 Task: In the sheet Budget Analysis ToolFont size of heading  18 Font style of dataoswald 'Font size of data '9 Alignment of headline & dataAlign center.   Fill color in heading, Red Font color of dataIn the sheet  Budget Tracking Workbook Templatebook
Action: Mouse moved to (85, 132)
Screenshot: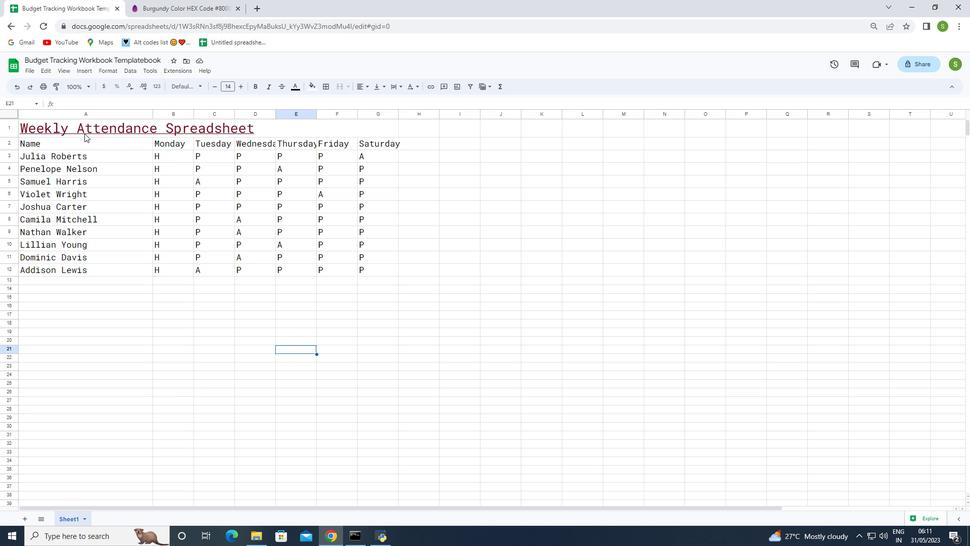 
Action: Mouse pressed left at (85, 132)
Screenshot: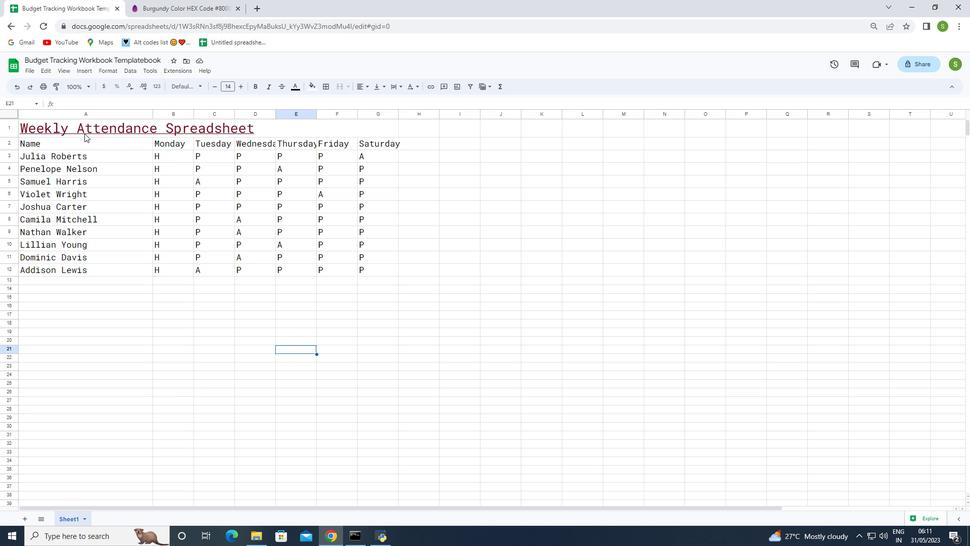 
Action: Mouse moved to (212, 89)
Screenshot: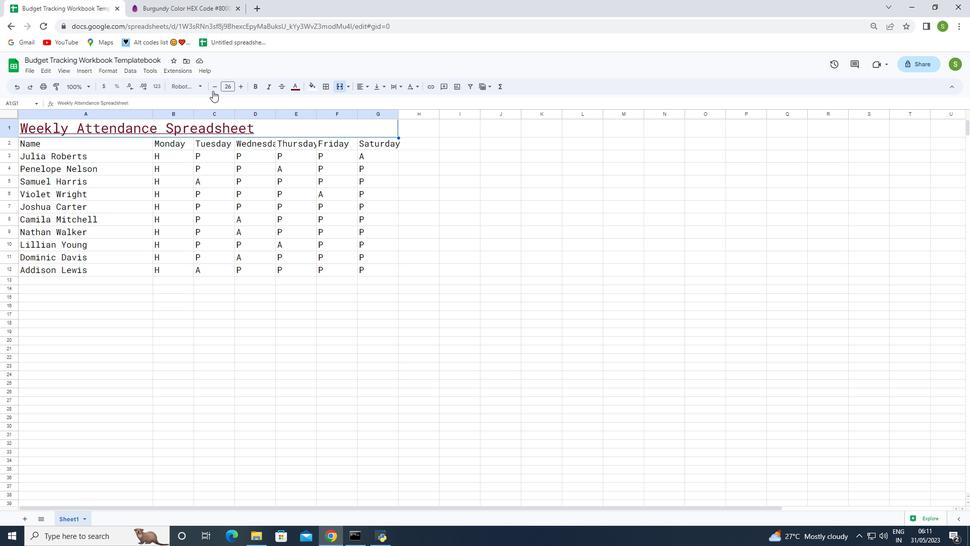 
Action: Mouse pressed left at (212, 89)
Screenshot: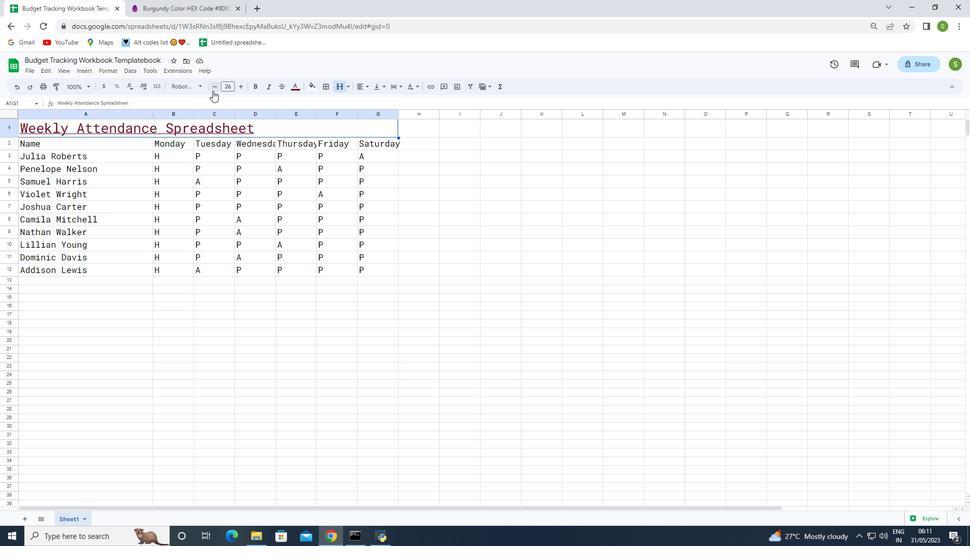 
Action: Mouse moved to (211, 89)
Screenshot: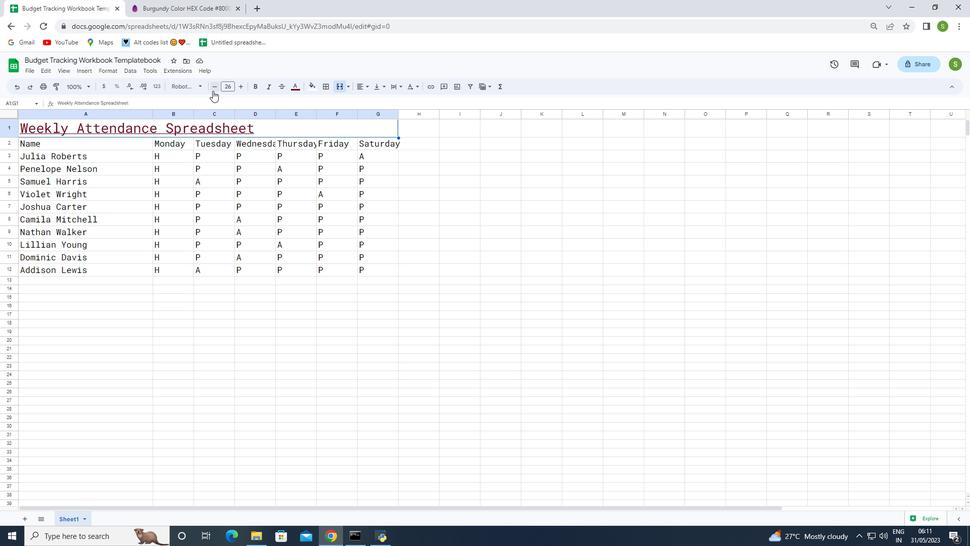 
Action: Mouse pressed left at (211, 89)
Screenshot: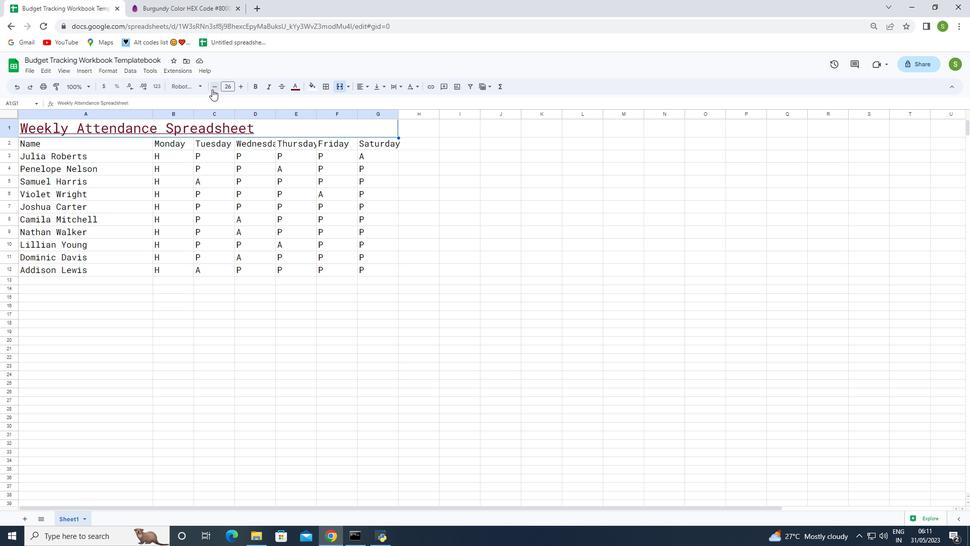 
Action: Mouse pressed left at (211, 89)
Screenshot: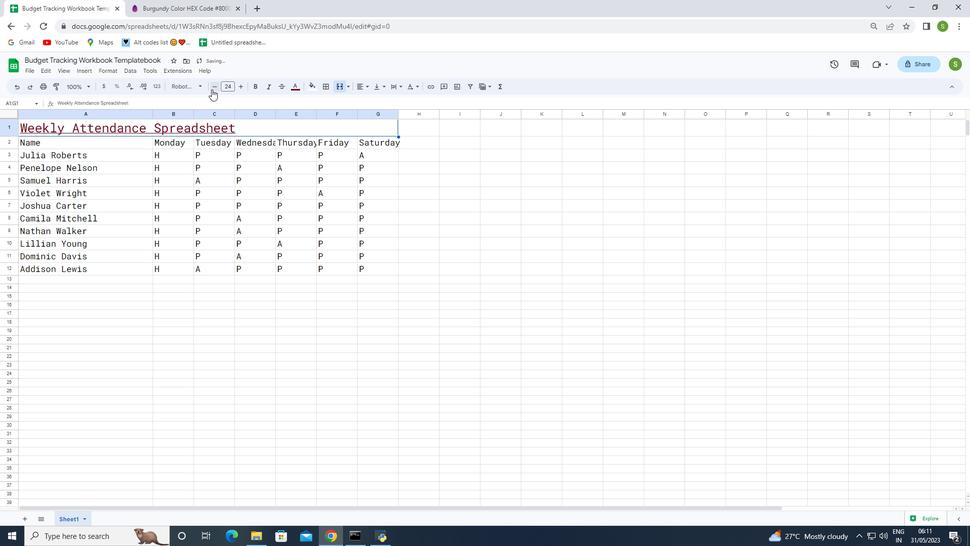 
Action: Mouse pressed left at (211, 89)
Screenshot: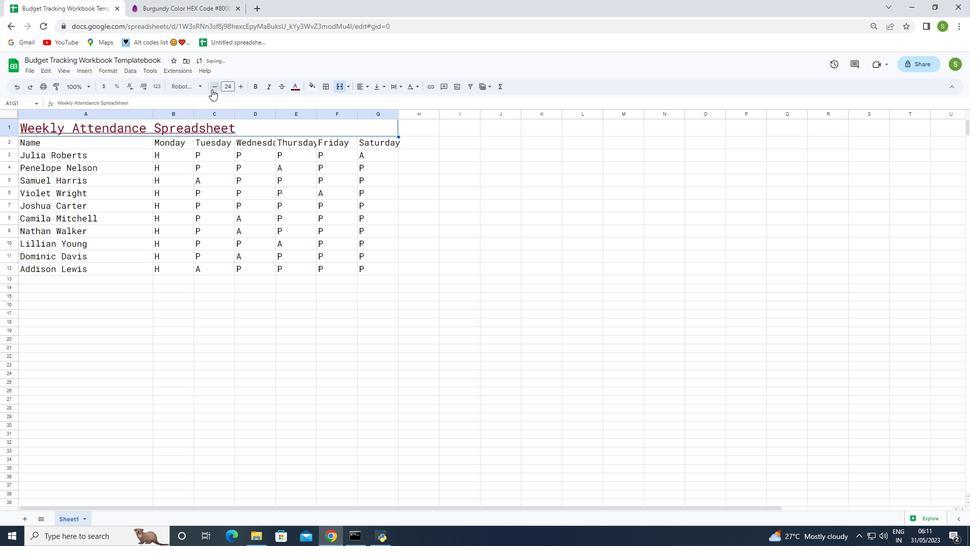 
Action: Mouse pressed left at (211, 89)
Screenshot: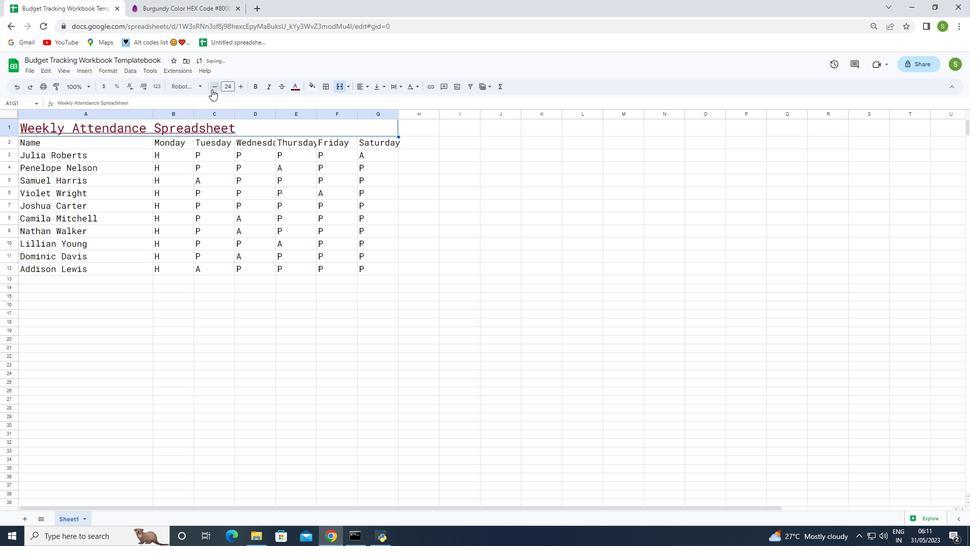 
Action: Mouse pressed left at (211, 89)
Screenshot: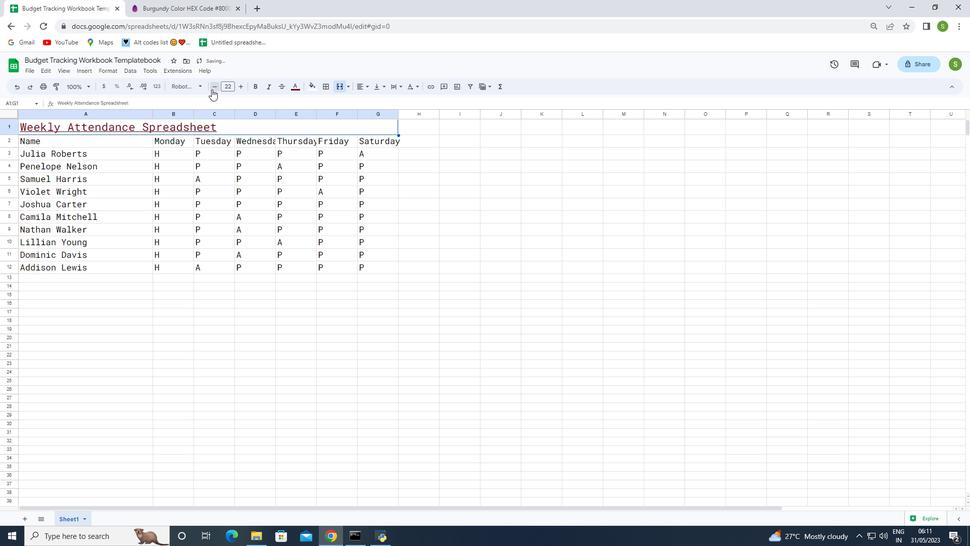 
Action: Mouse pressed left at (211, 89)
Screenshot: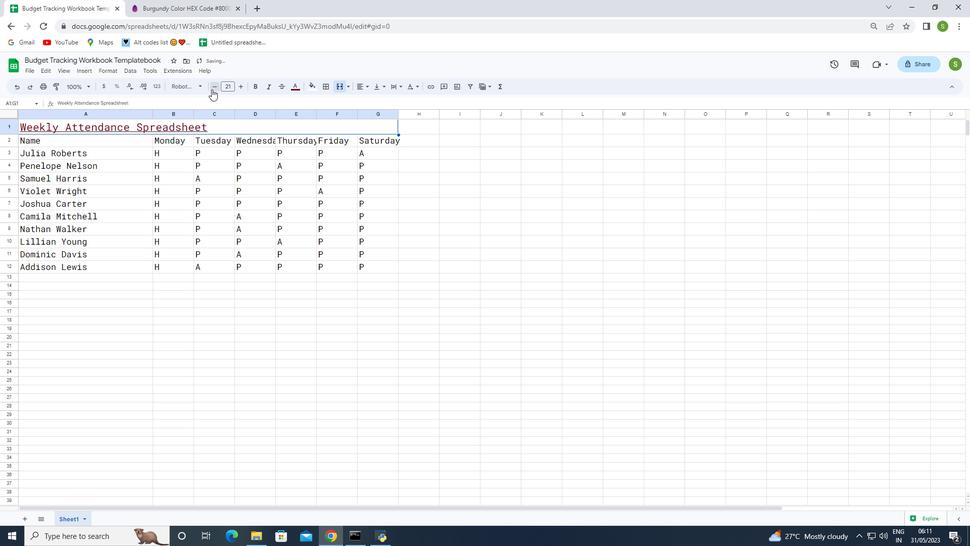 
Action: Mouse pressed left at (211, 89)
Screenshot: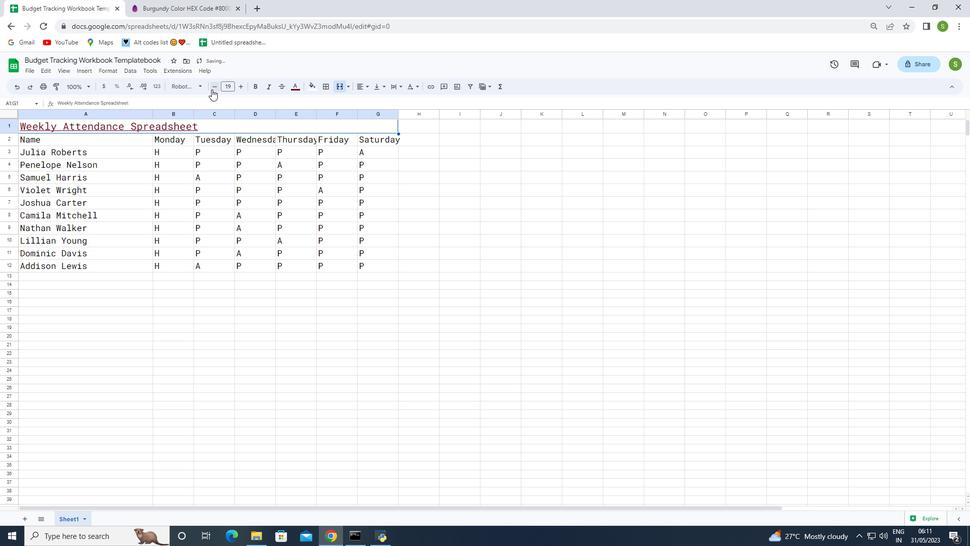 
Action: Mouse moved to (195, 86)
Screenshot: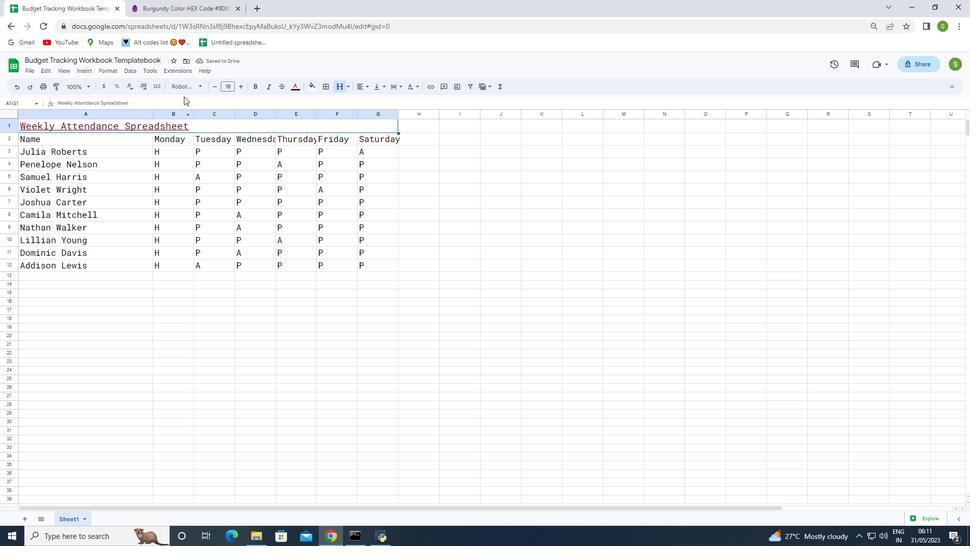 
Action: Mouse pressed left at (195, 86)
Screenshot: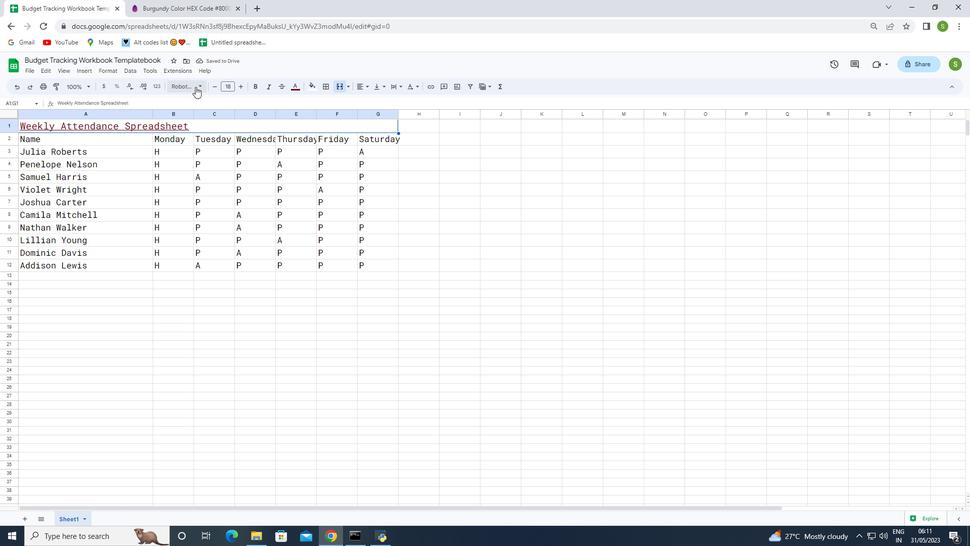 
Action: Mouse moved to (191, 168)
Screenshot: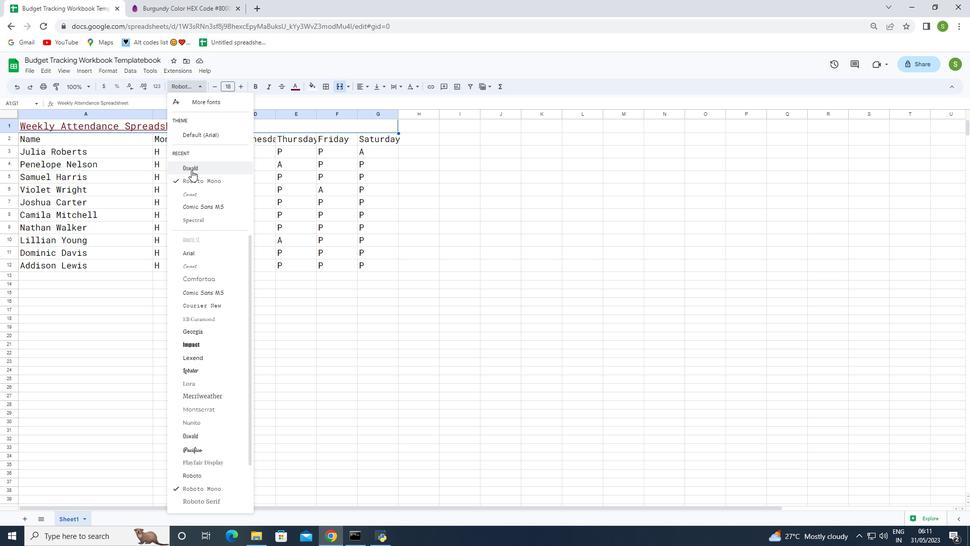 
Action: Mouse pressed left at (191, 168)
Screenshot: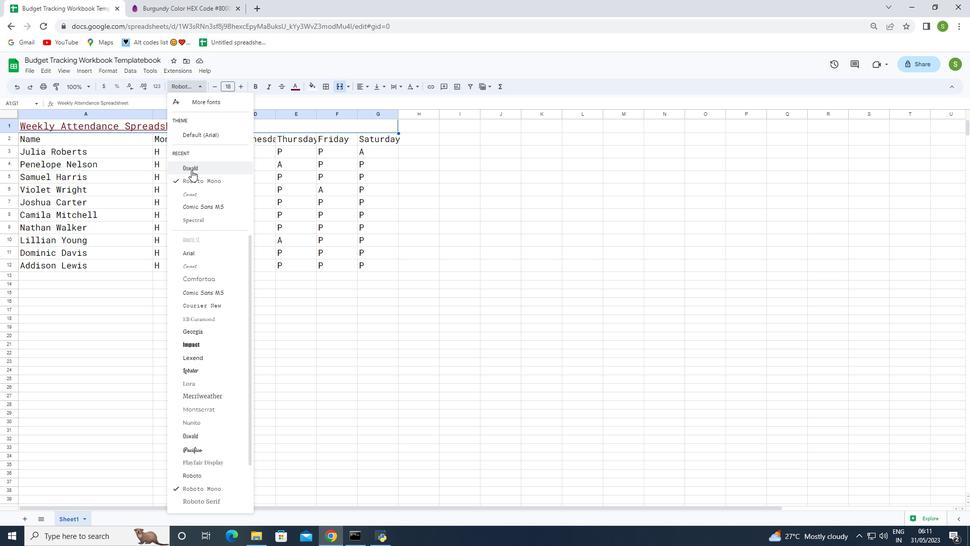 
Action: Mouse moved to (140, 252)
Screenshot: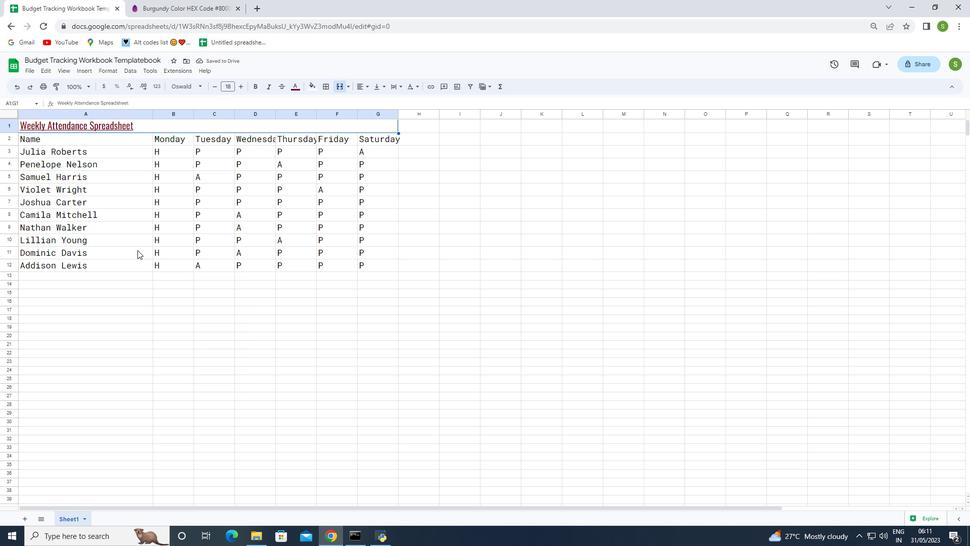 
Action: Mouse pressed left at (140, 252)
Screenshot: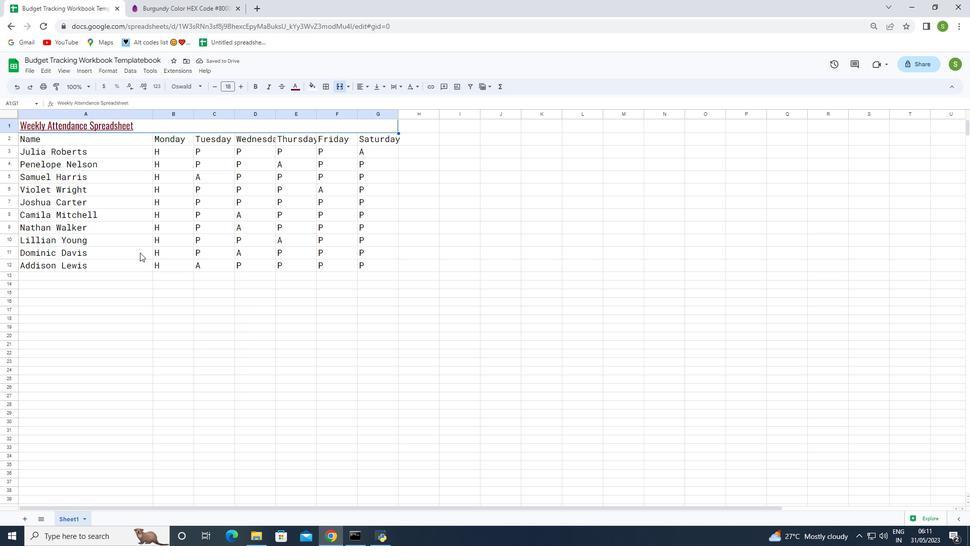 
Action: Mouse moved to (44, 138)
Screenshot: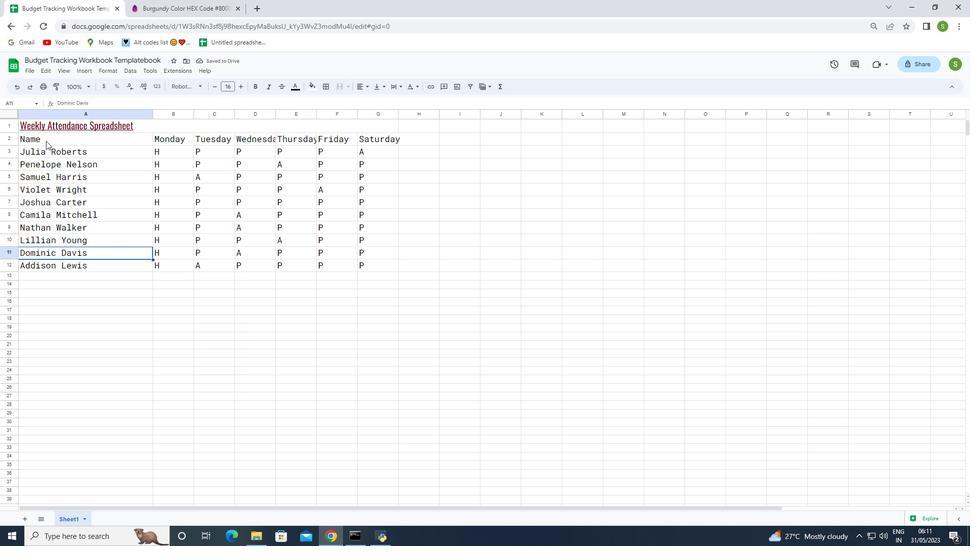 
Action: Mouse pressed left at (44, 138)
Screenshot: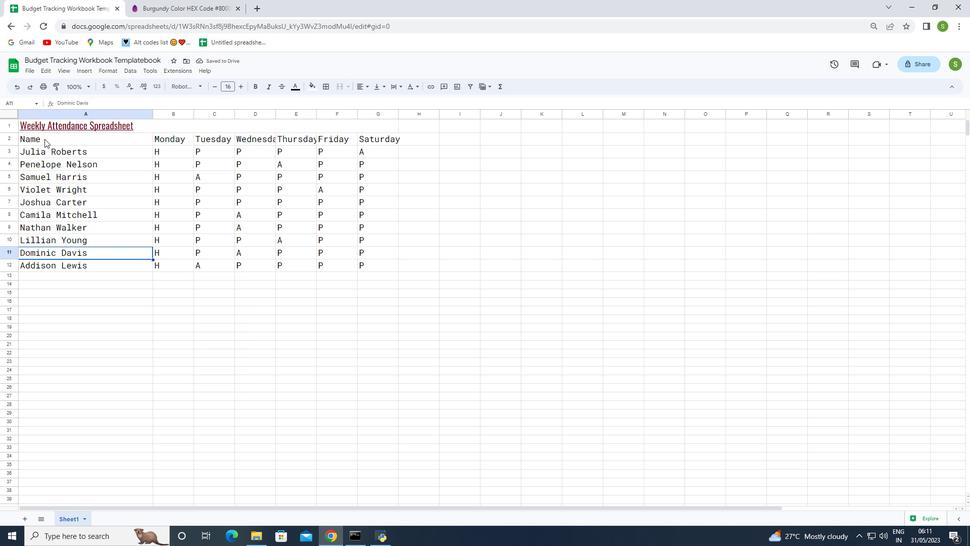 
Action: Mouse moved to (186, 89)
Screenshot: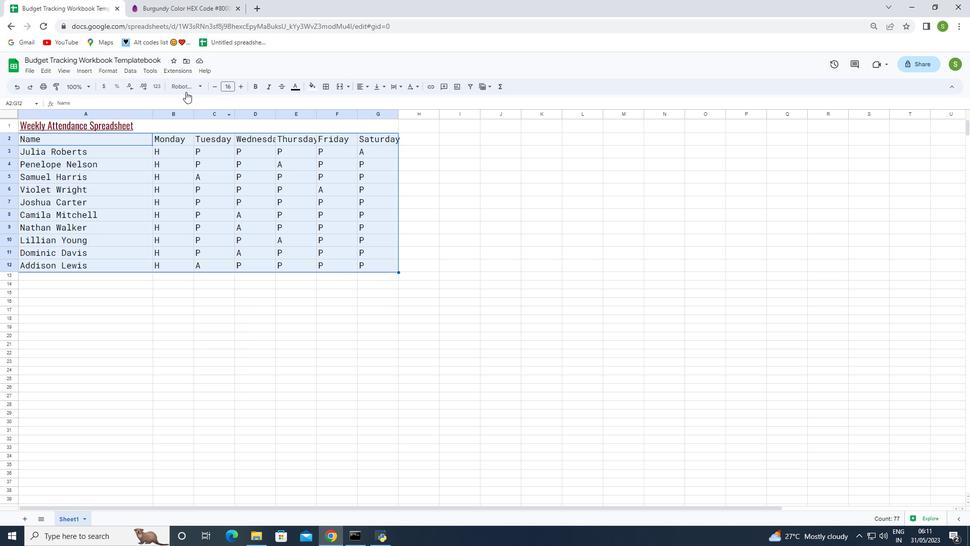
Action: Mouse pressed left at (186, 89)
Screenshot: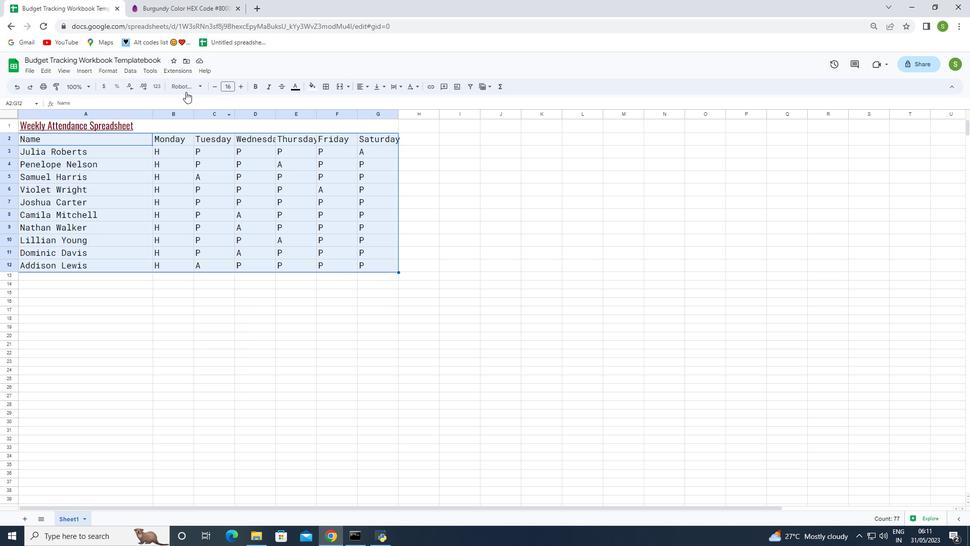 
Action: Mouse moved to (189, 165)
Screenshot: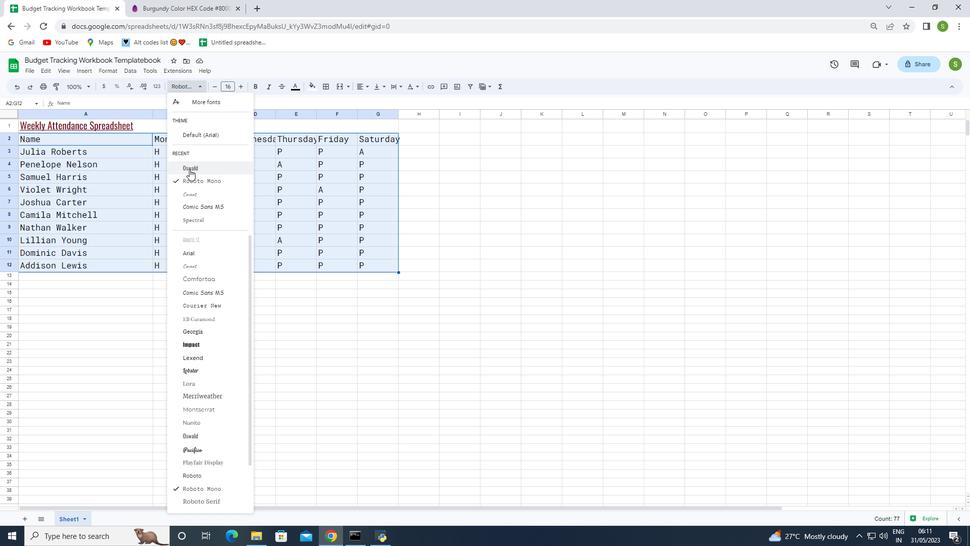 
Action: Mouse pressed left at (189, 165)
Screenshot: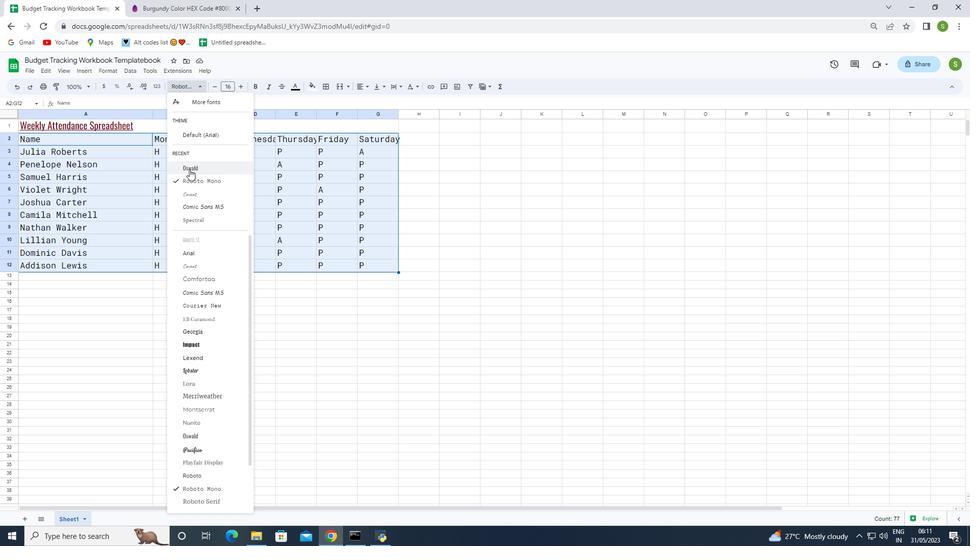 
Action: Mouse moved to (215, 87)
Screenshot: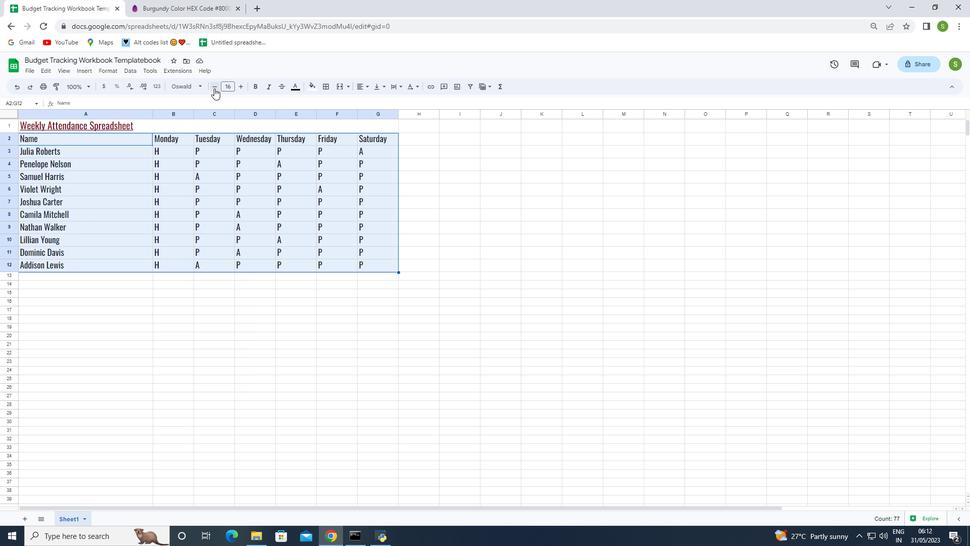 
Action: Mouse pressed left at (215, 87)
Screenshot: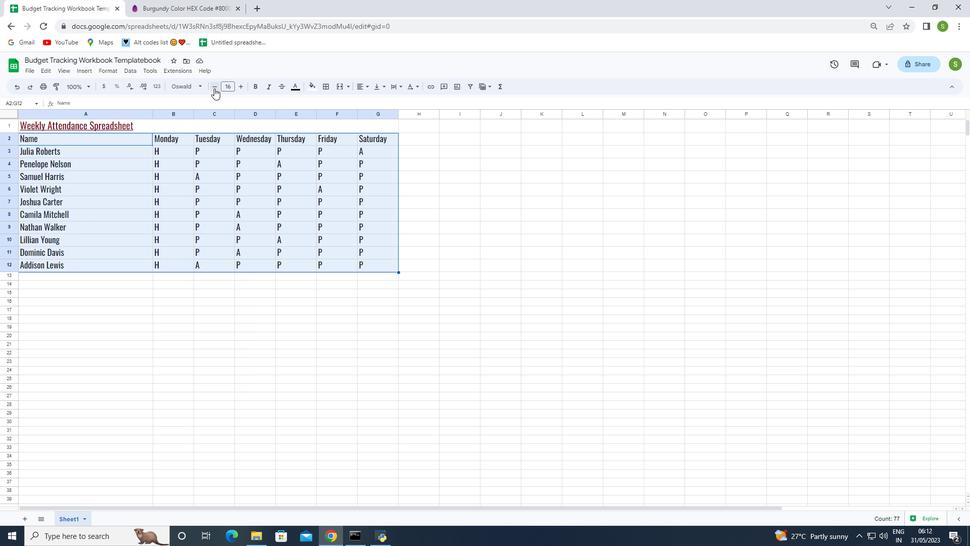 
Action: Mouse pressed left at (215, 87)
Screenshot: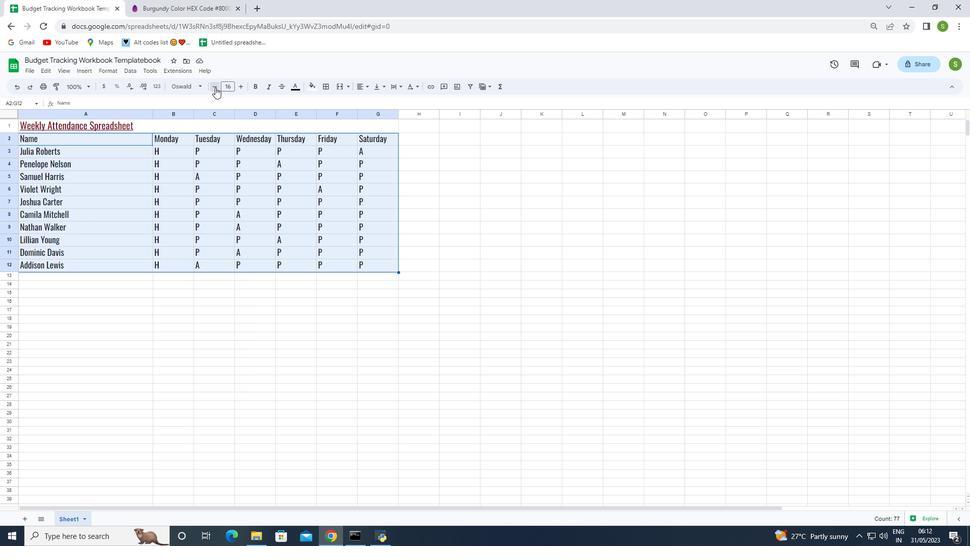 
Action: Mouse pressed left at (215, 87)
Screenshot: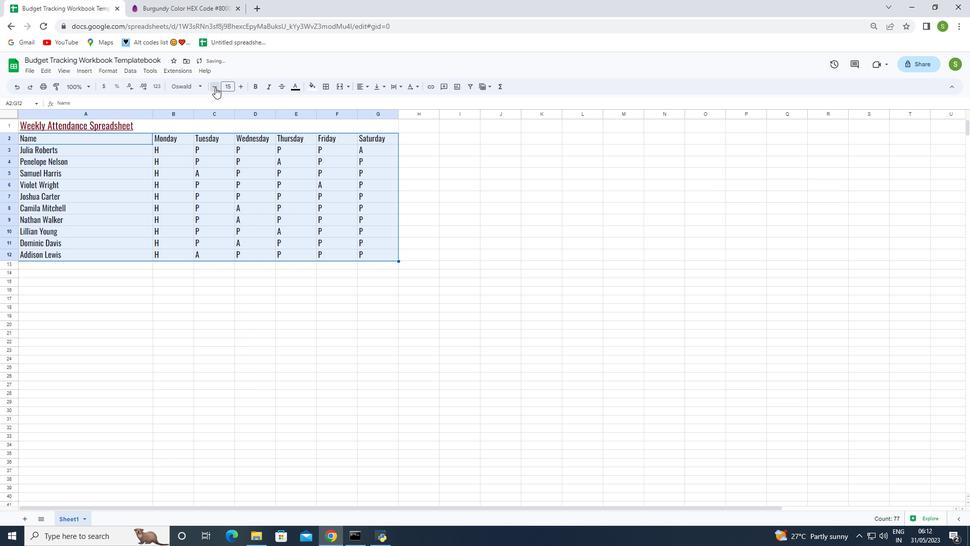 
Action: Mouse pressed left at (215, 87)
Screenshot: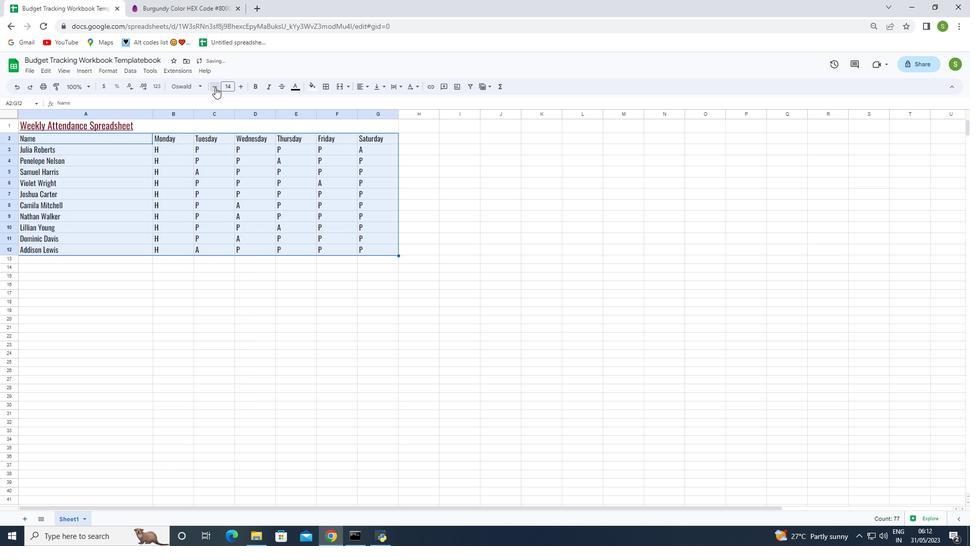 
Action: Mouse pressed left at (215, 87)
Screenshot: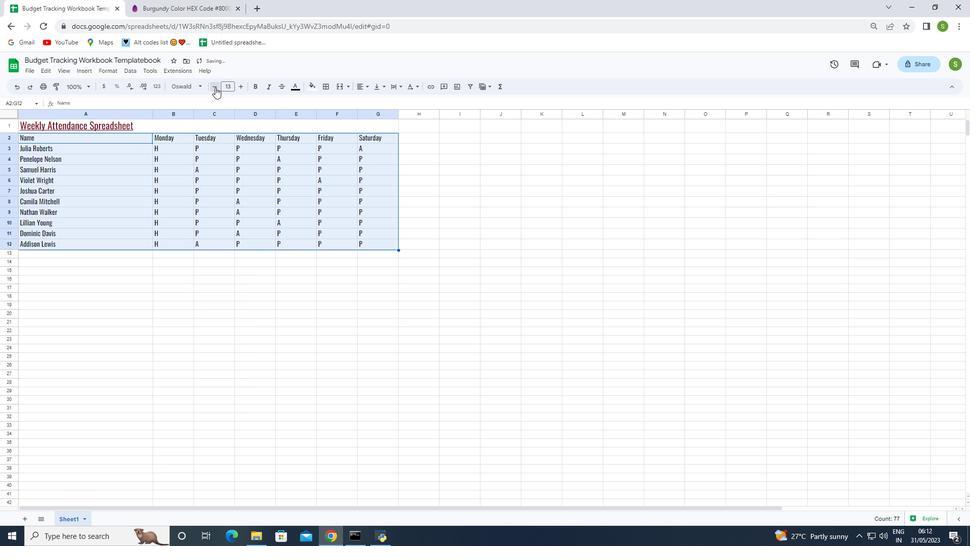 
Action: Mouse pressed left at (215, 87)
Screenshot: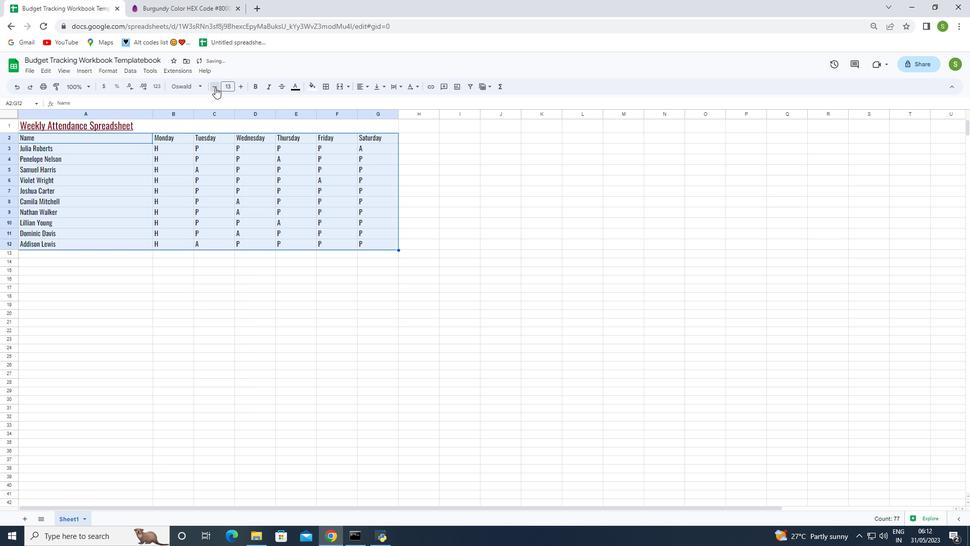
Action: Mouse pressed left at (215, 87)
Screenshot: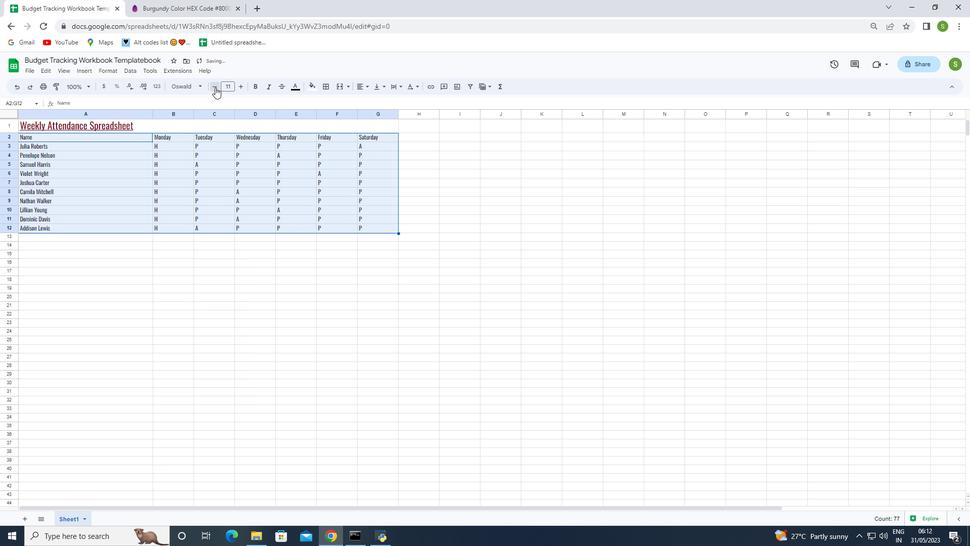 
Action: Mouse pressed left at (215, 87)
Screenshot: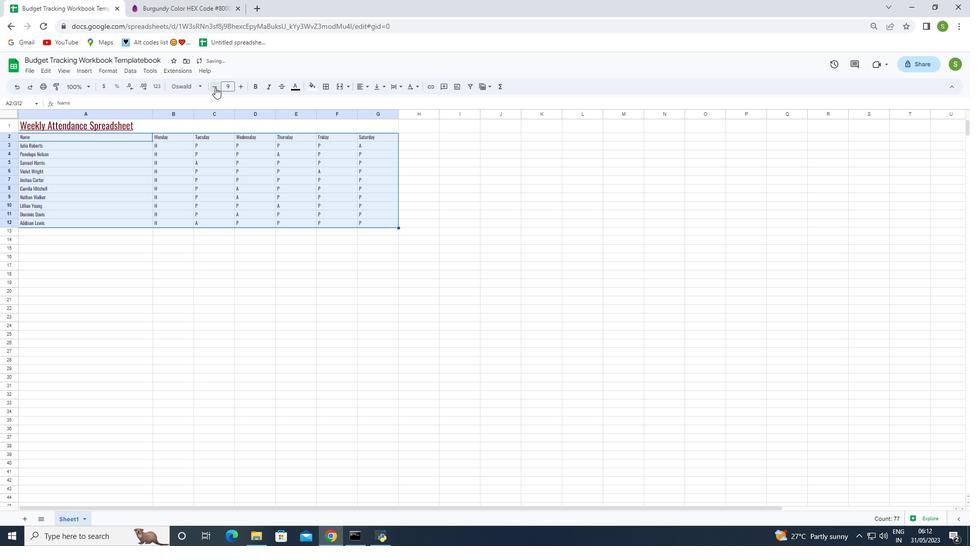 
Action: Mouse moved to (240, 88)
Screenshot: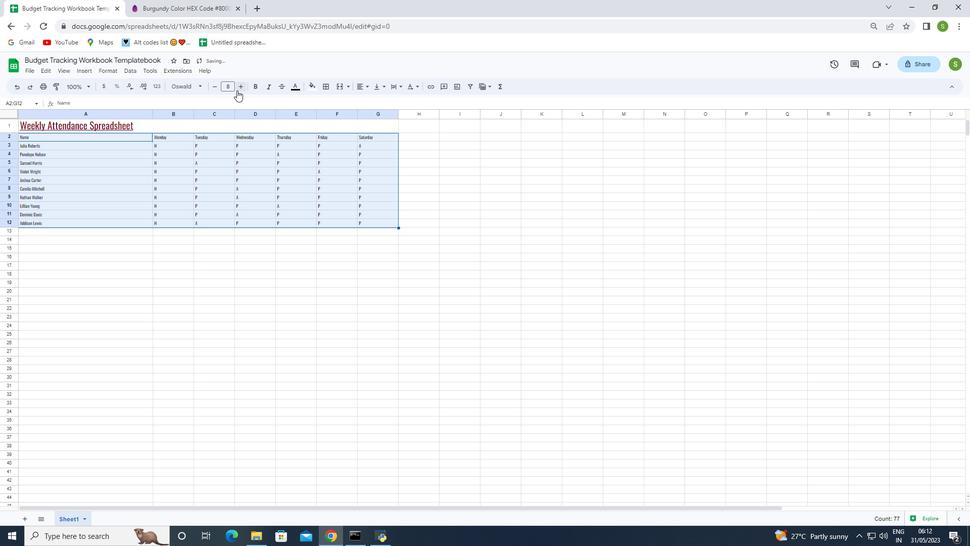 
Action: Mouse pressed left at (240, 88)
Screenshot: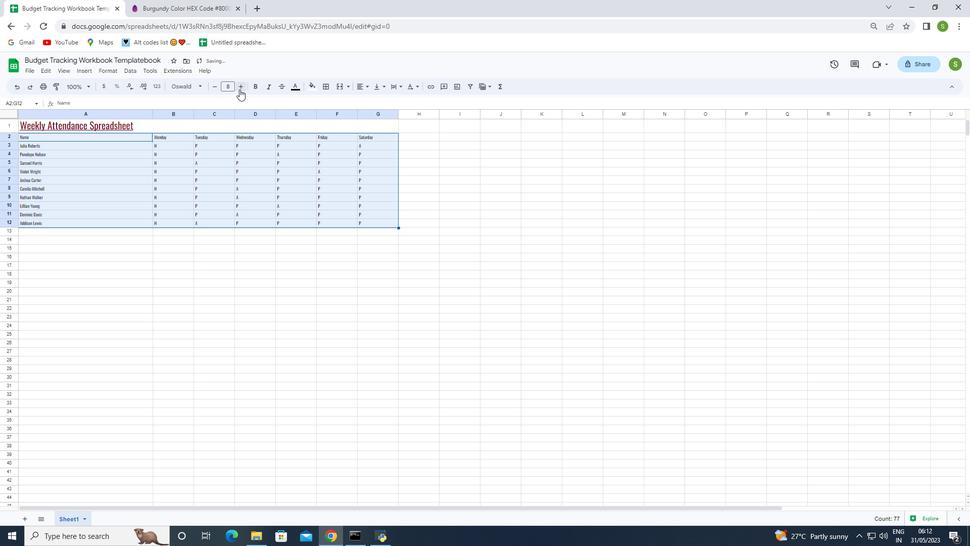 
Action: Mouse moved to (215, 189)
Screenshot: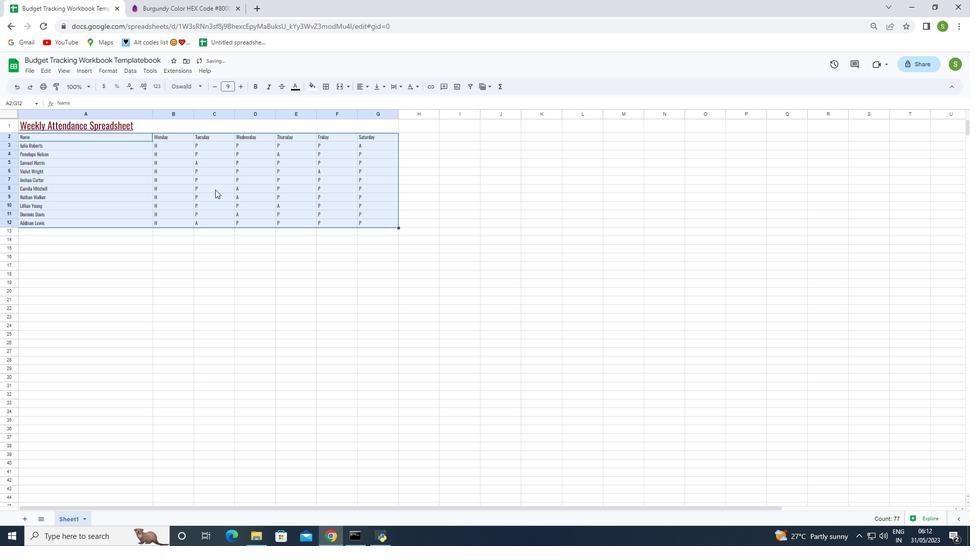 
Action: Mouse pressed left at (215, 189)
Screenshot: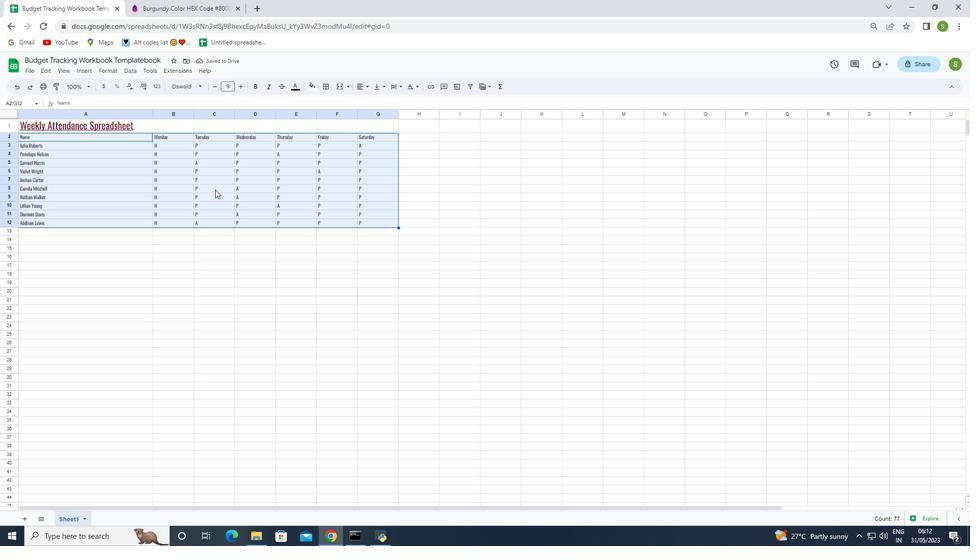 
Action: Mouse moved to (72, 127)
Screenshot: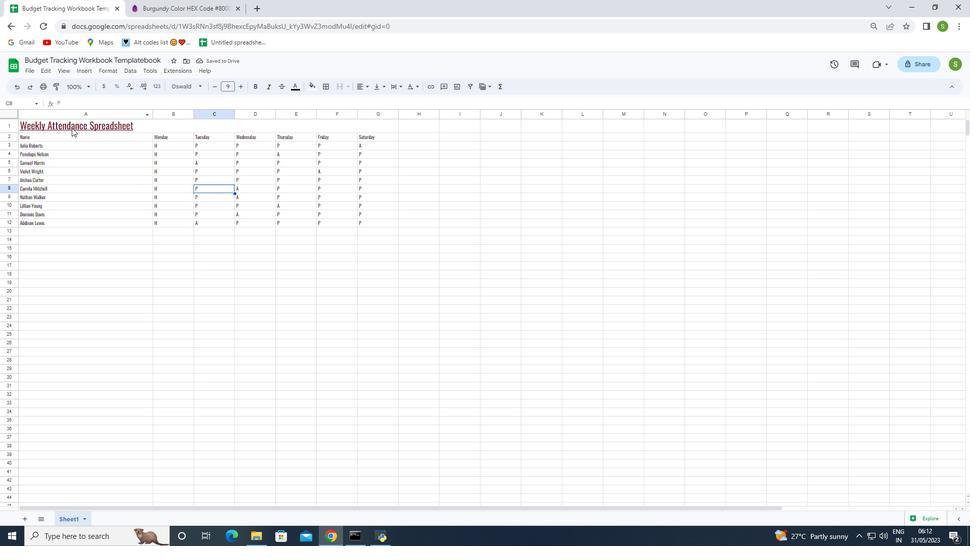 
Action: Mouse pressed left at (72, 127)
Screenshot: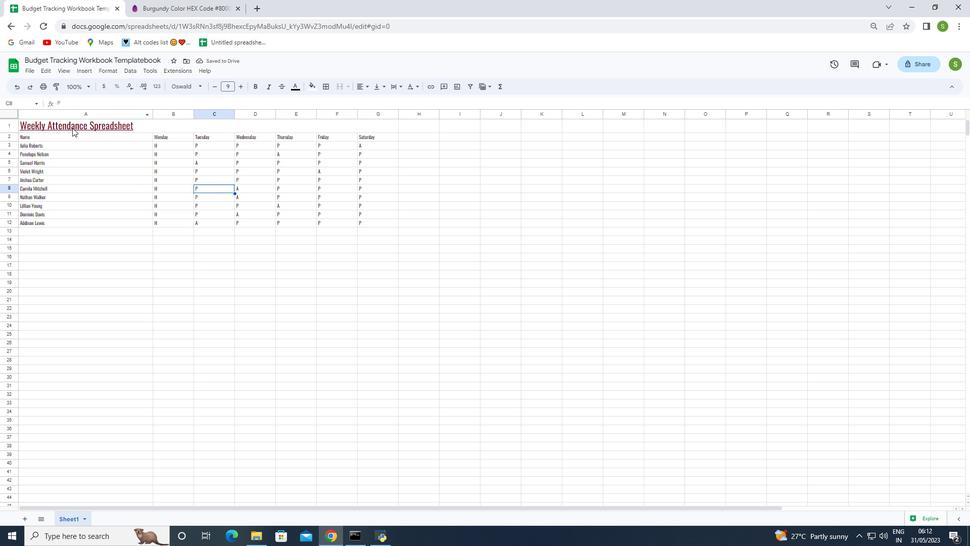 
Action: Mouse moved to (362, 85)
Screenshot: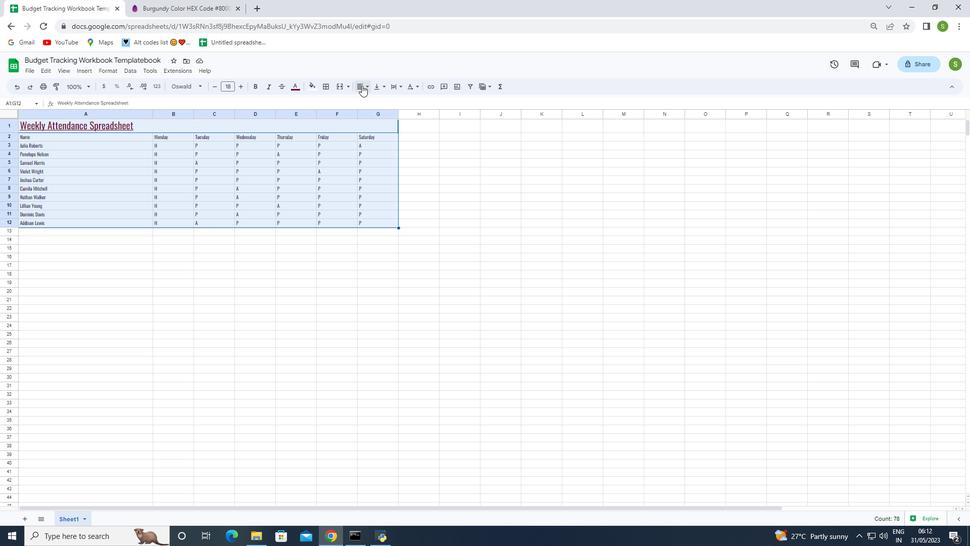 
Action: Mouse pressed left at (362, 85)
Screenshot: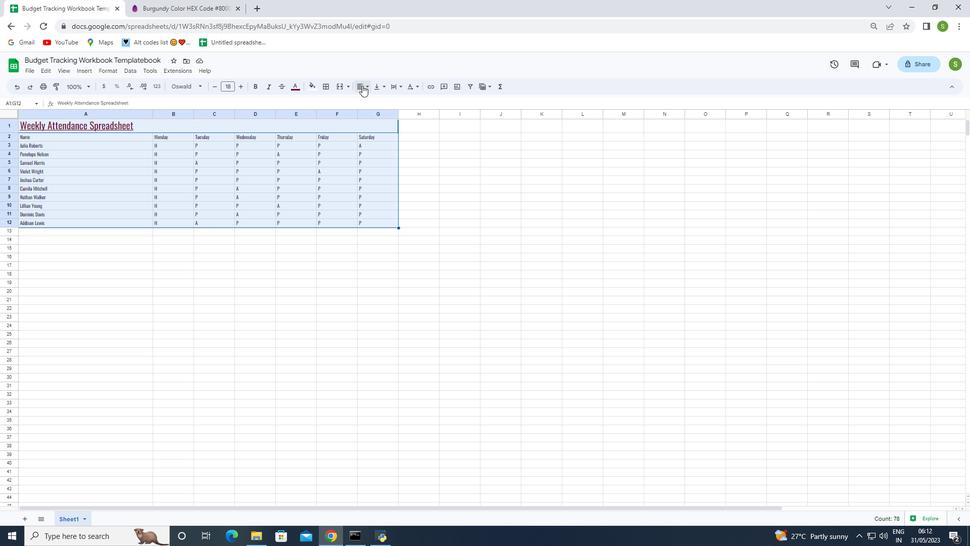 
Action: Mouse moved to (373, 104)
Screenshot: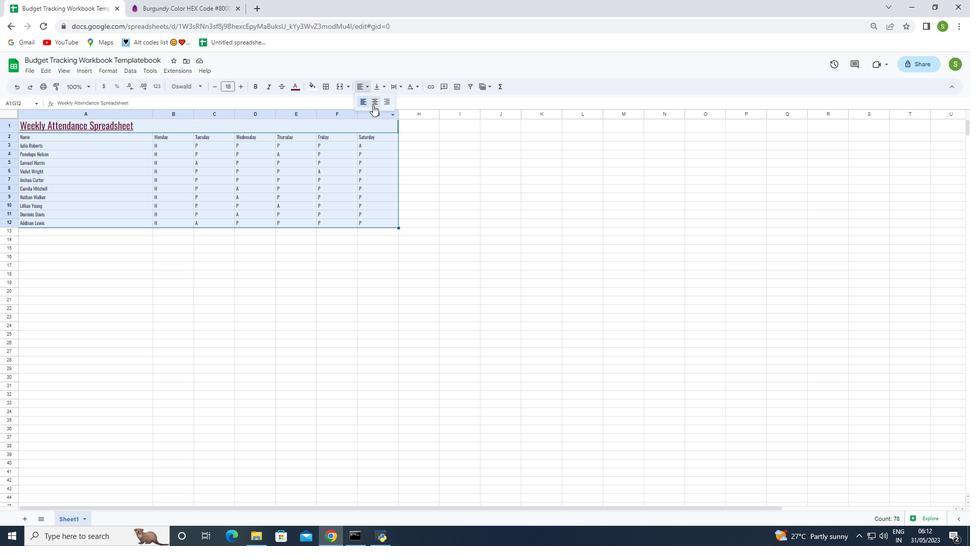 
Action: Mouse pressed left at (373, 104)
Screenshot: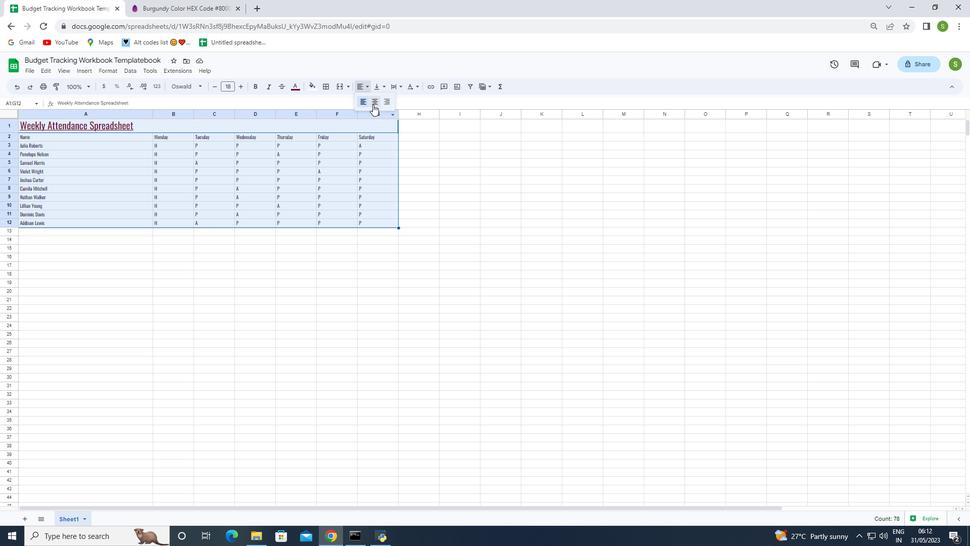 
Action: Mouse moved to (142, 124)
Screenshot: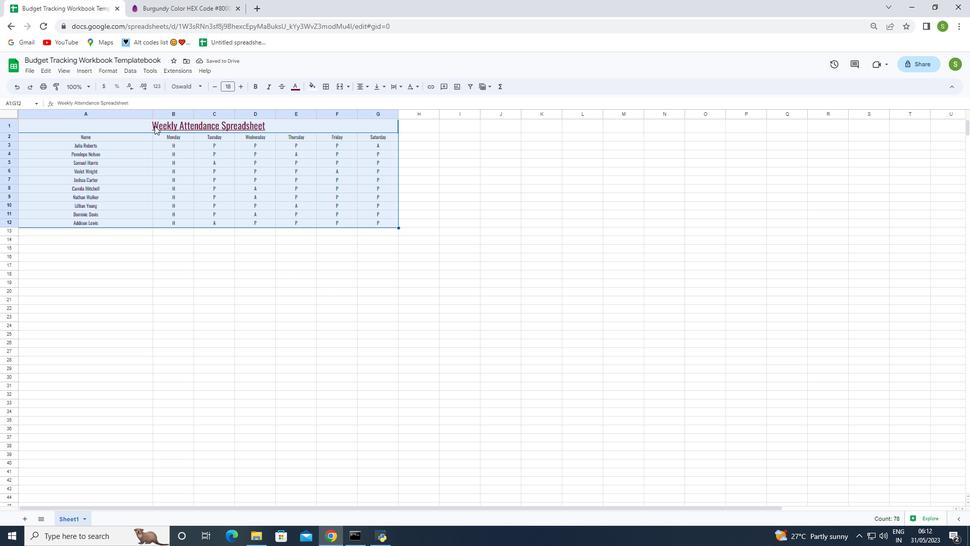 
Action: Mouse pressed left at (142, 124)
Screenshot: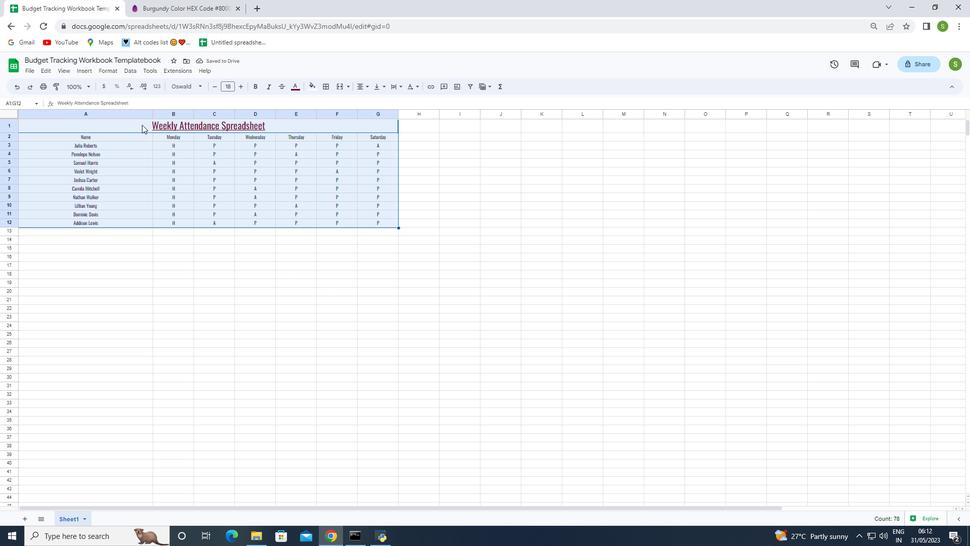 
Action: Mouse pressed left at (142, 124)
Screenshot: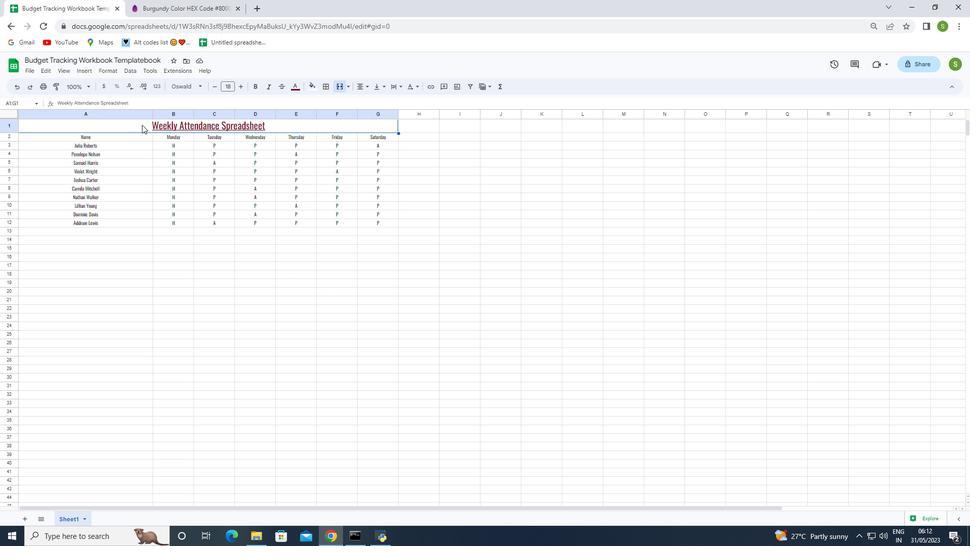
Action: Mouse moved to (312, 86)
Screenshot: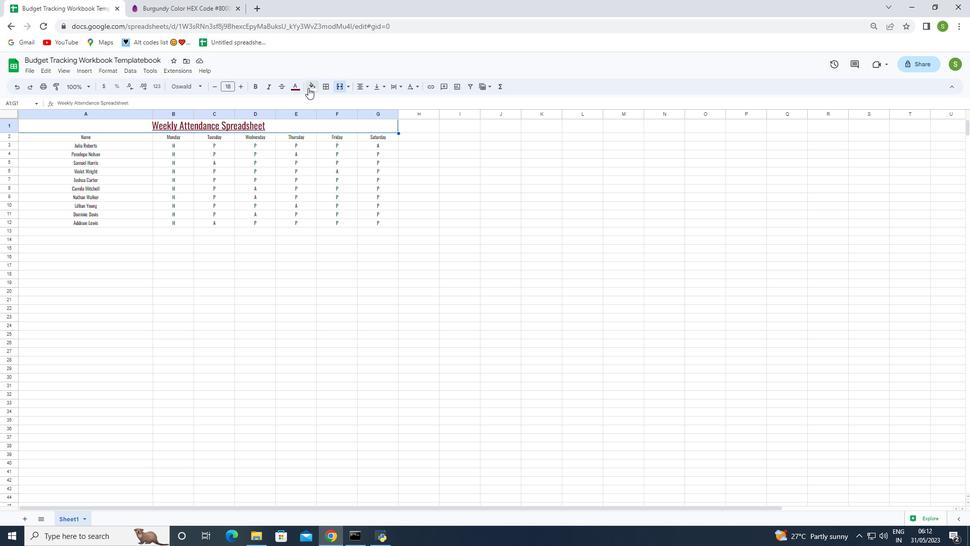 
Action: Mouse pressed left at (312, 86)
Screenshot: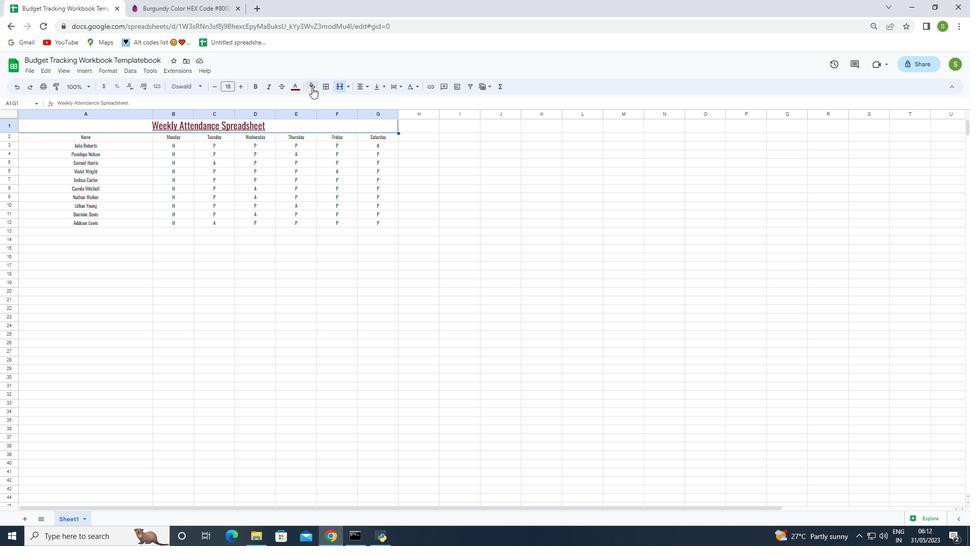 
Action: Mouse moved to (322, 122)
Screenshot: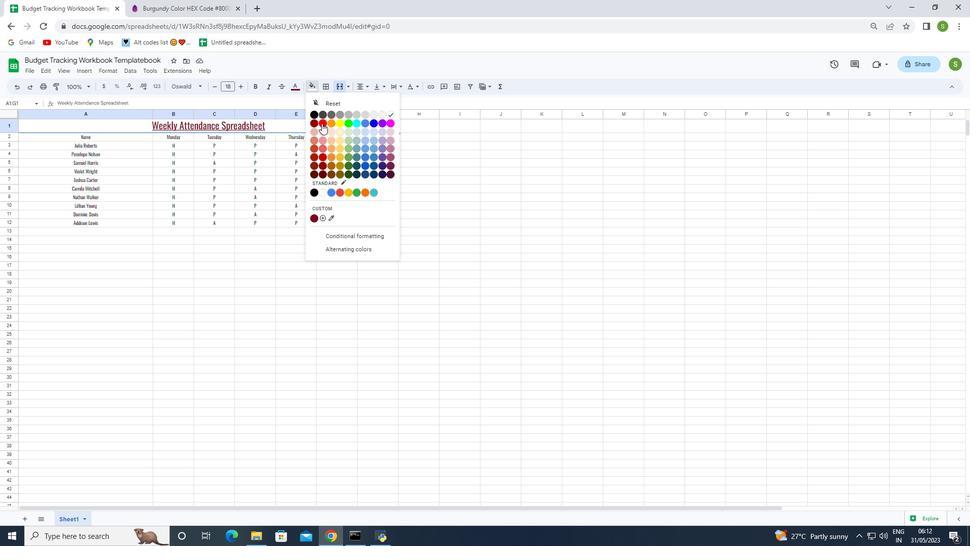 
Action: Mouse pressed left at (322, 122)
Screenshot: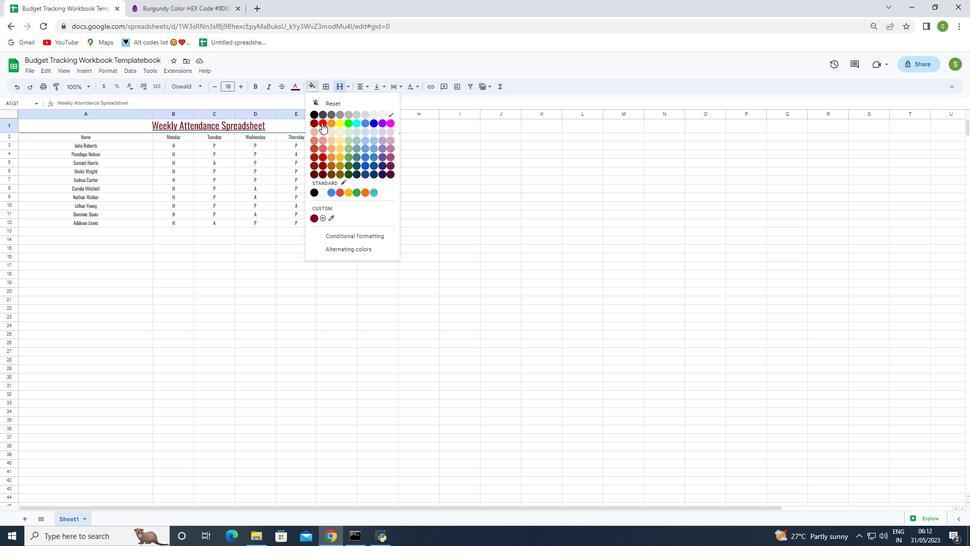 
Action: Mouse moved to (74, 134)
Screenshot: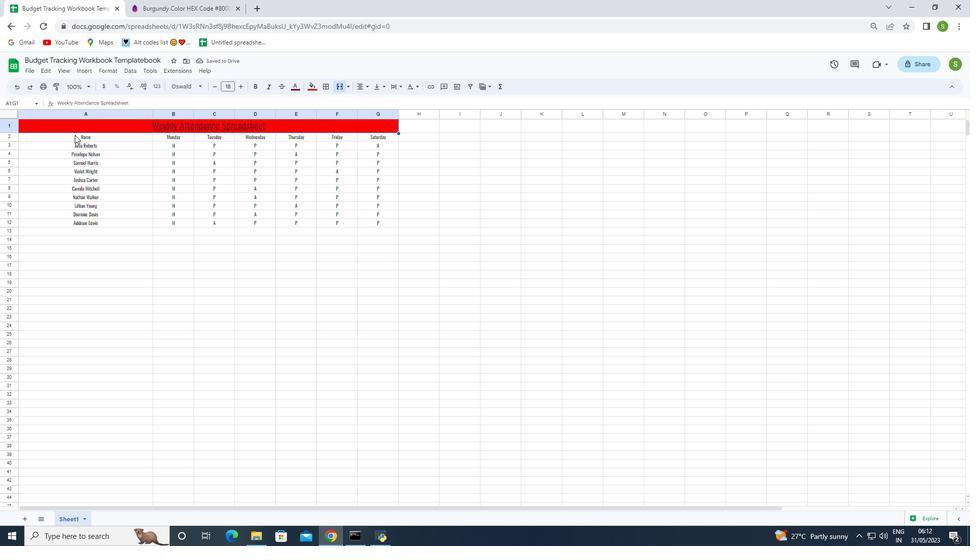 
Action: Mouse pressed left at (74, 134)
Screenshot: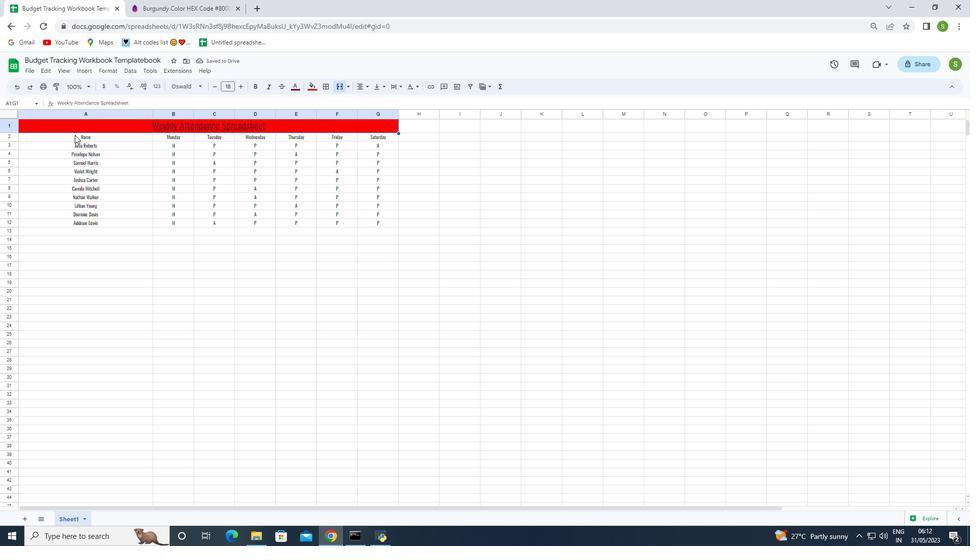
Action: Mouse moved to (300, 91)
Screenshot: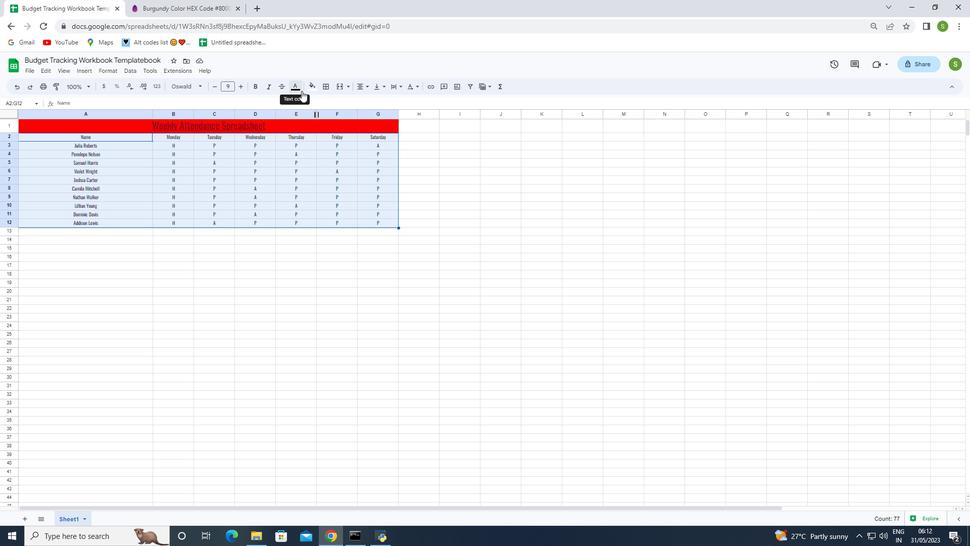 
Action: Mouse pressed left at (300, 91)
Screenshot: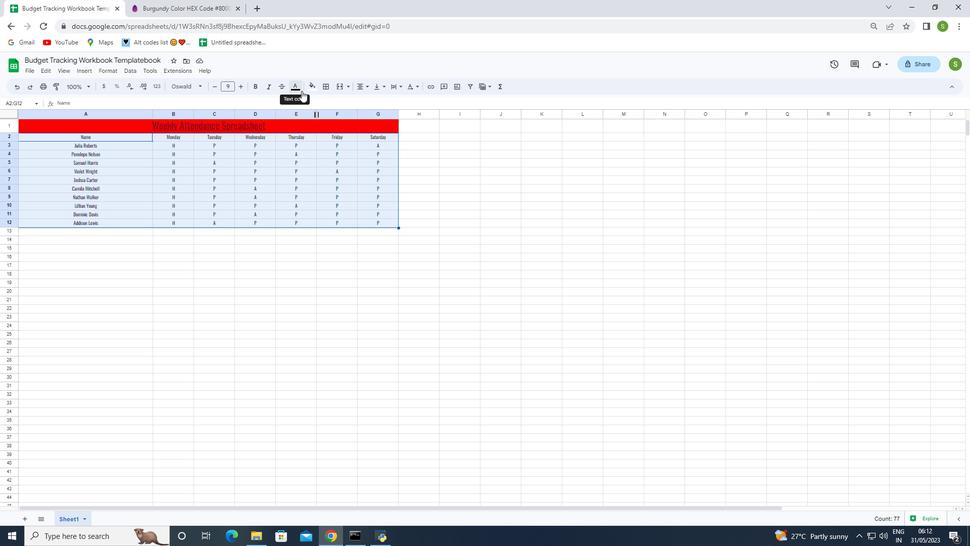 
Action: Mouse moved to (302, 122)
Screenshot: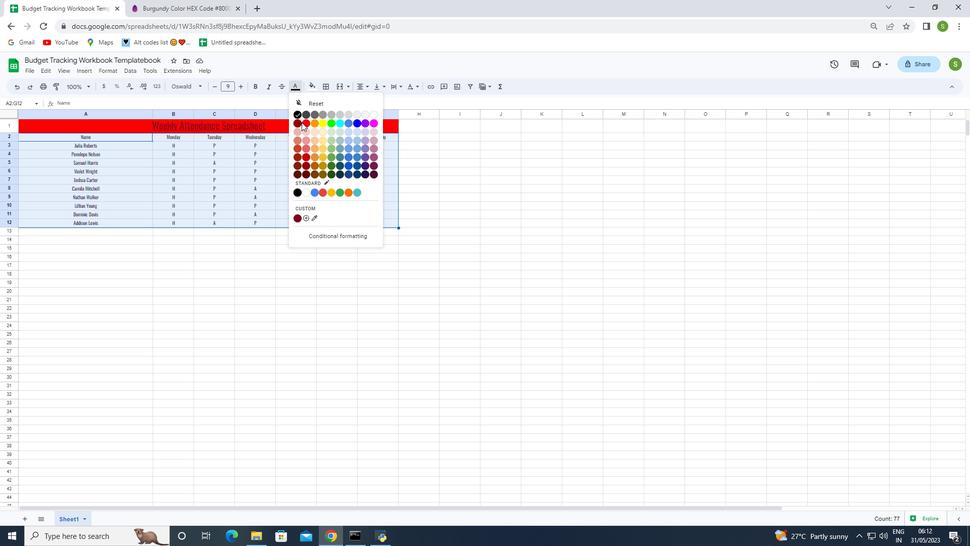 
Action: Mouse pressed left at (302, 122)
Screenshot: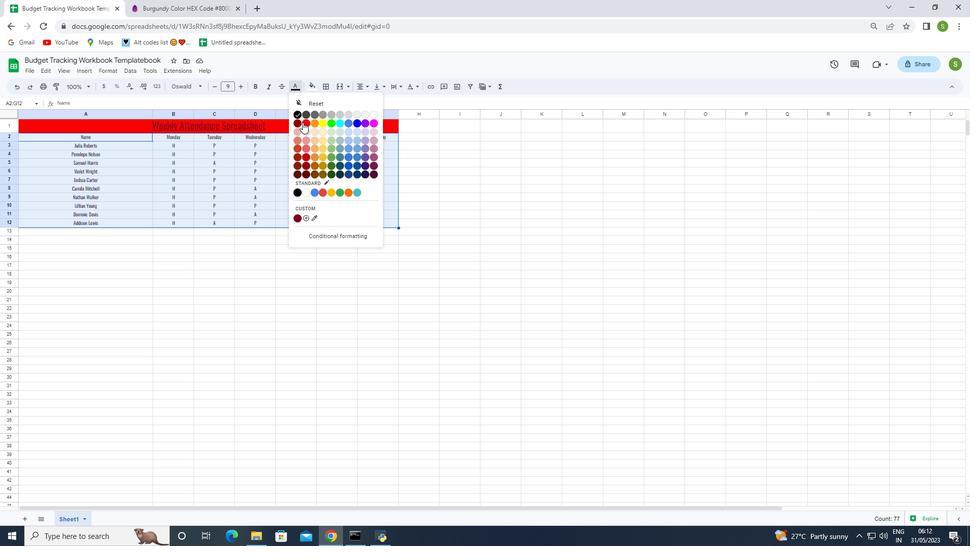 
Action: Mouse moved to (227, 245)
Screenshot: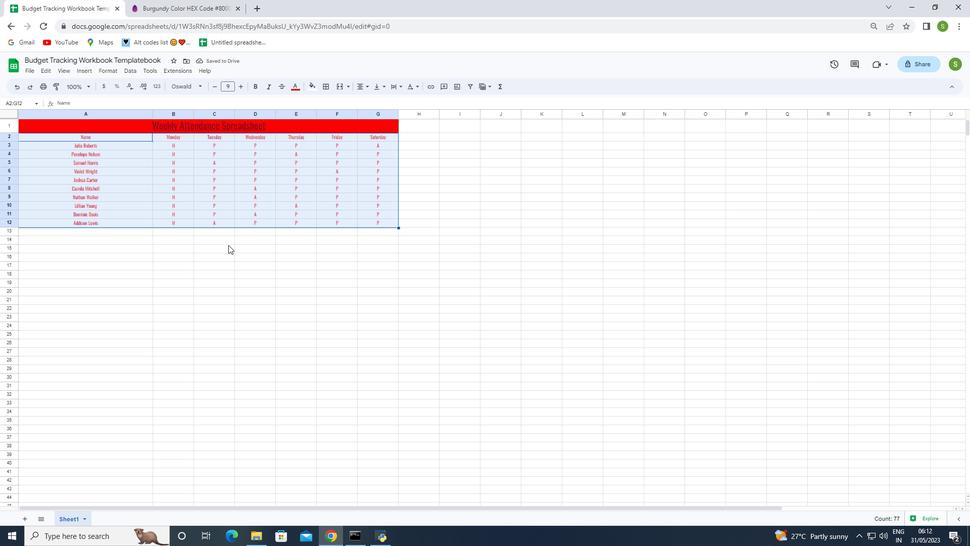 
Action: Mouse pressed left at (227, 245)
Screenshot: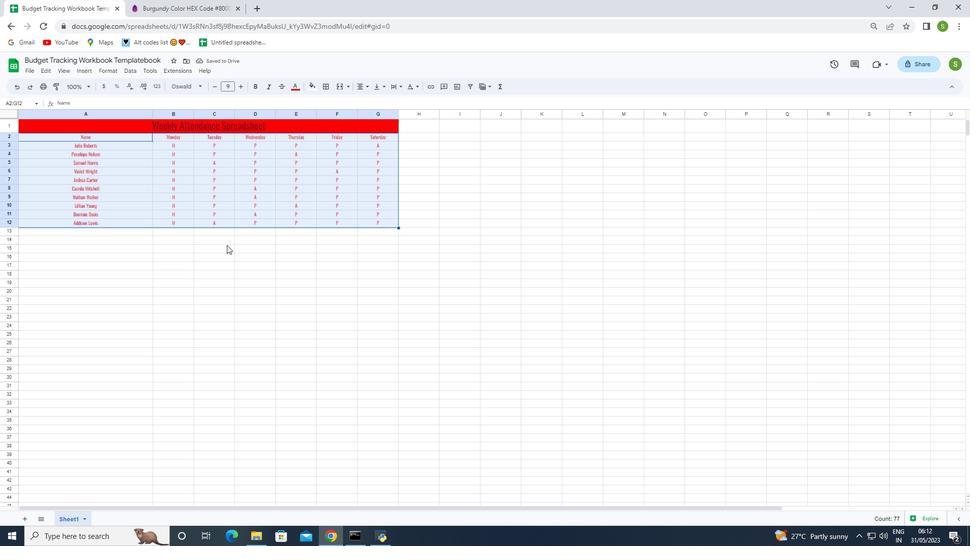 
Action: Mouse moved to (35, 70)
Screenshot: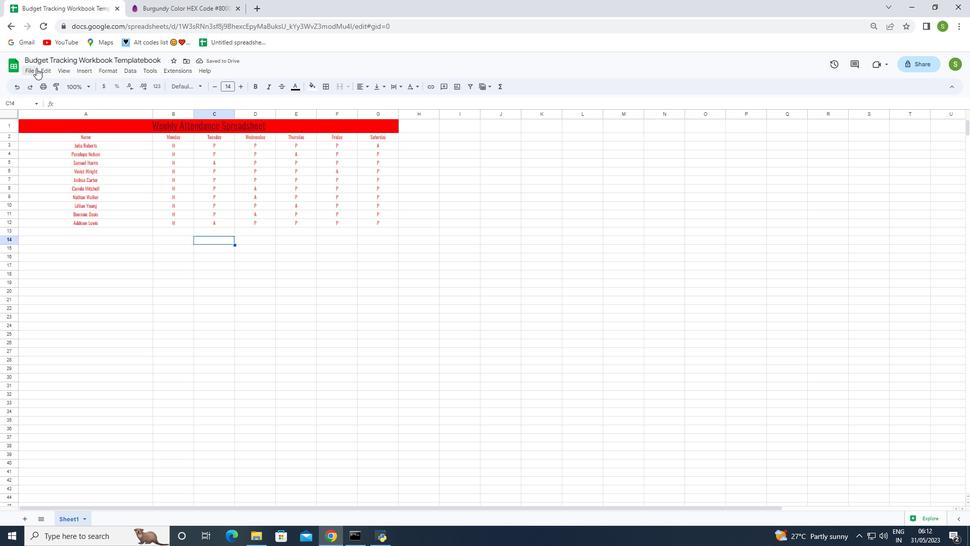
Action: Mouse pressed left at (35, 70)
Screenshot: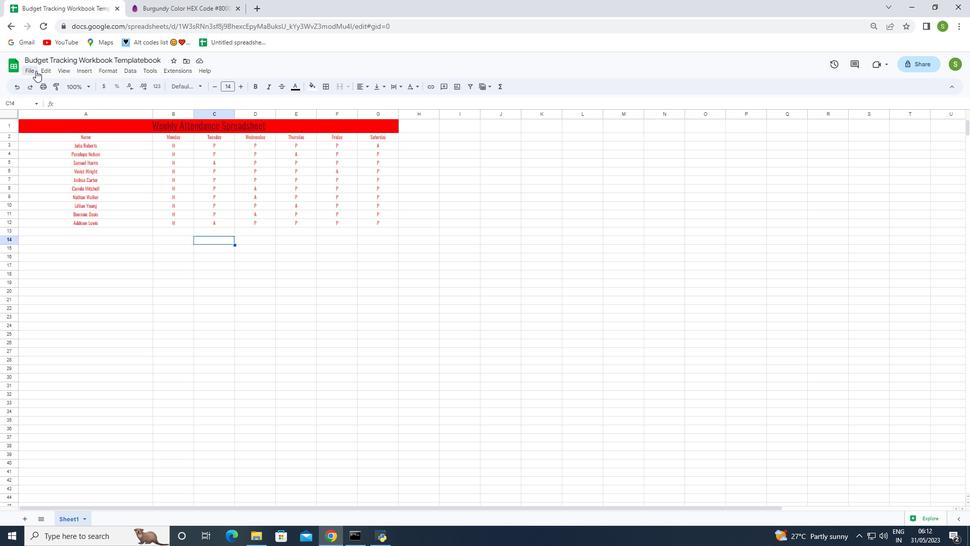 
Action: Mouse moved to (60, 190)
Screenshot: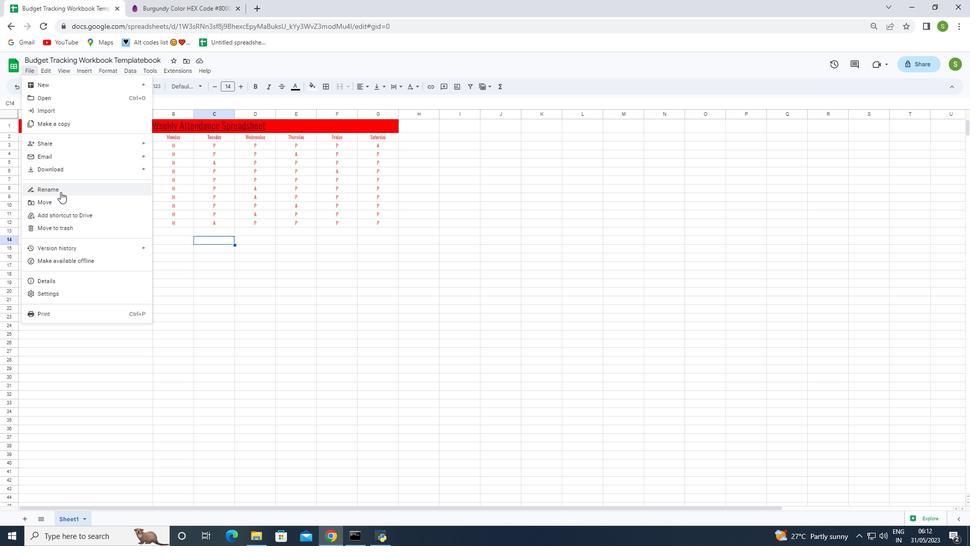 
Action: Mouse pressed left at (60, 190)
Screenshot: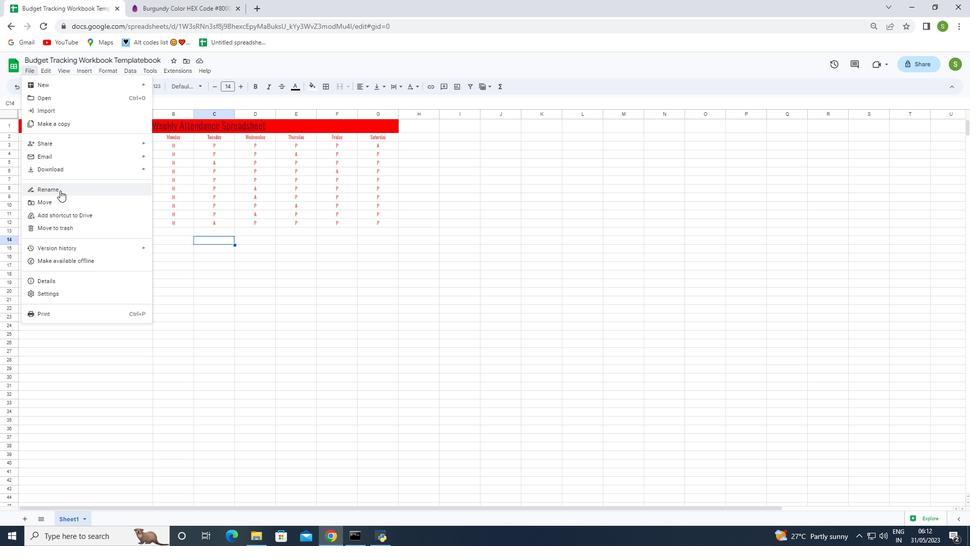 
Action: Mouse moved to (59, 190)
Screenshot: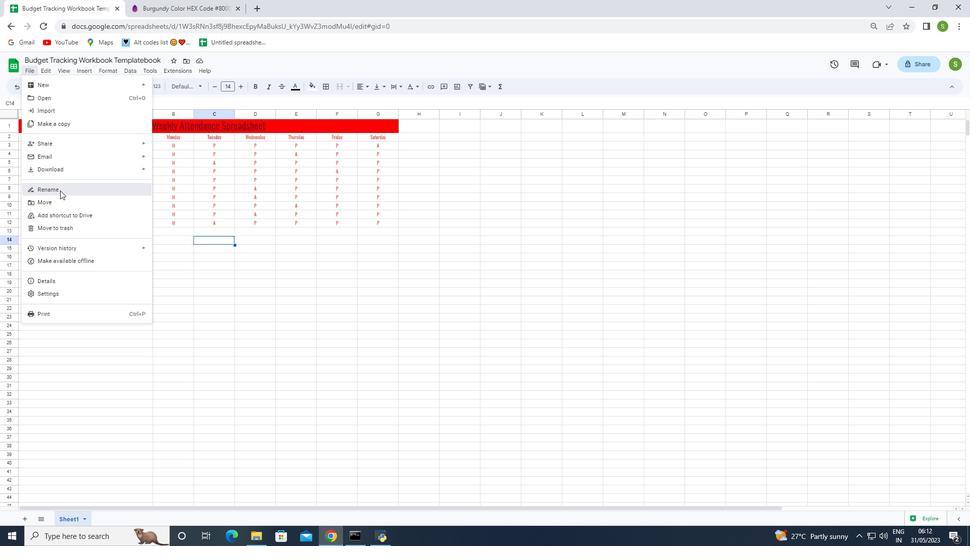 
Action: Key pressed <Key.backspace><Key.shift><Key.shift><Key.shift>Budget<Key.space><Key.shift>Tracking<Key.space><Key.shift>Workbook<Key.space><Key.shift>Templatebook<Key.enter>
Screenshot: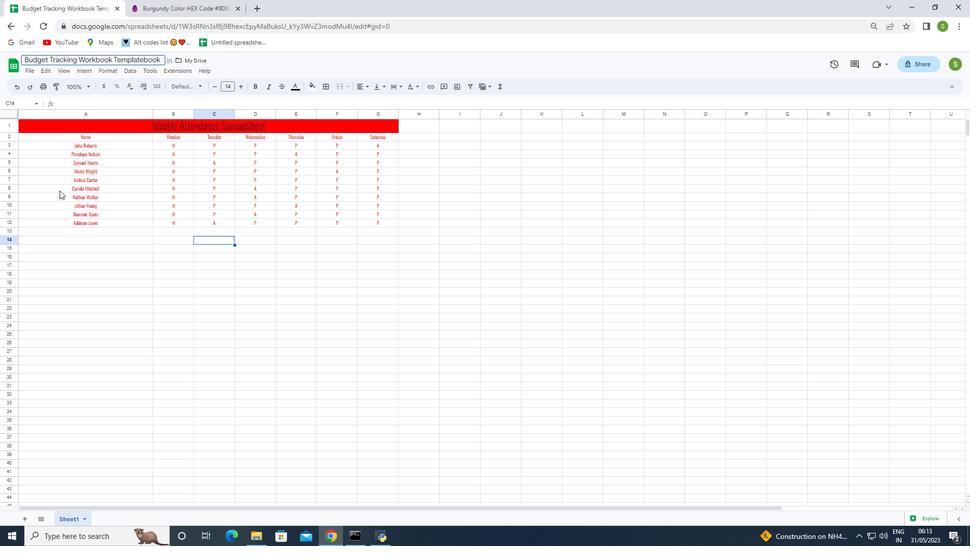 
Action: Mouse moved to (232, 348)
Screenshot: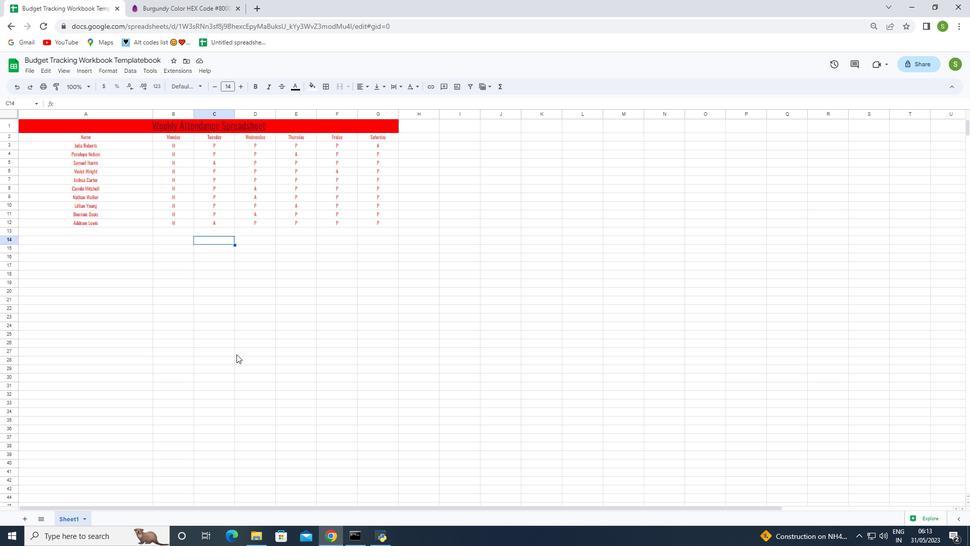 
Action: Mouse pressed left at (232, 348)
Screenshot: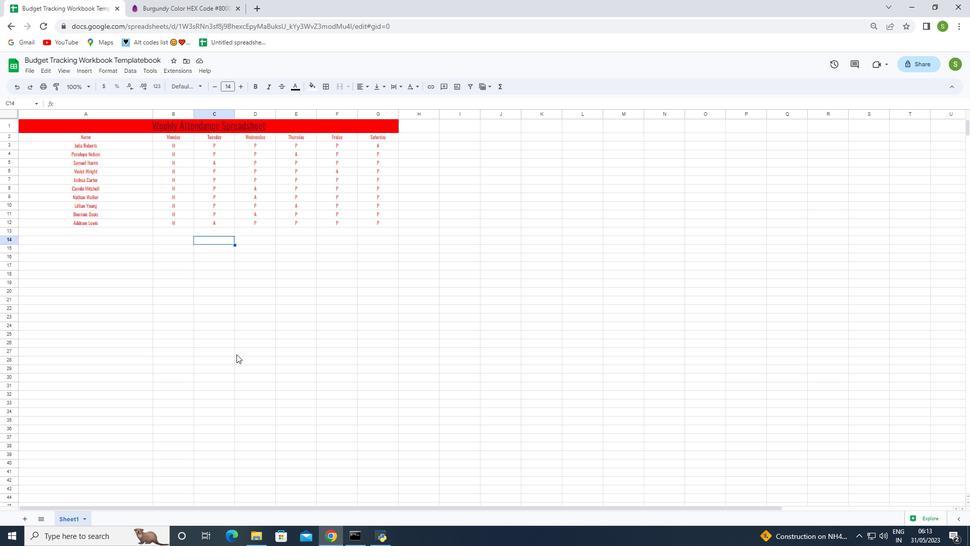 
